 Task: Configure the embedded service deployments for the embedded service.
Action: Mouse moved to (1147, 87)
Screenshot: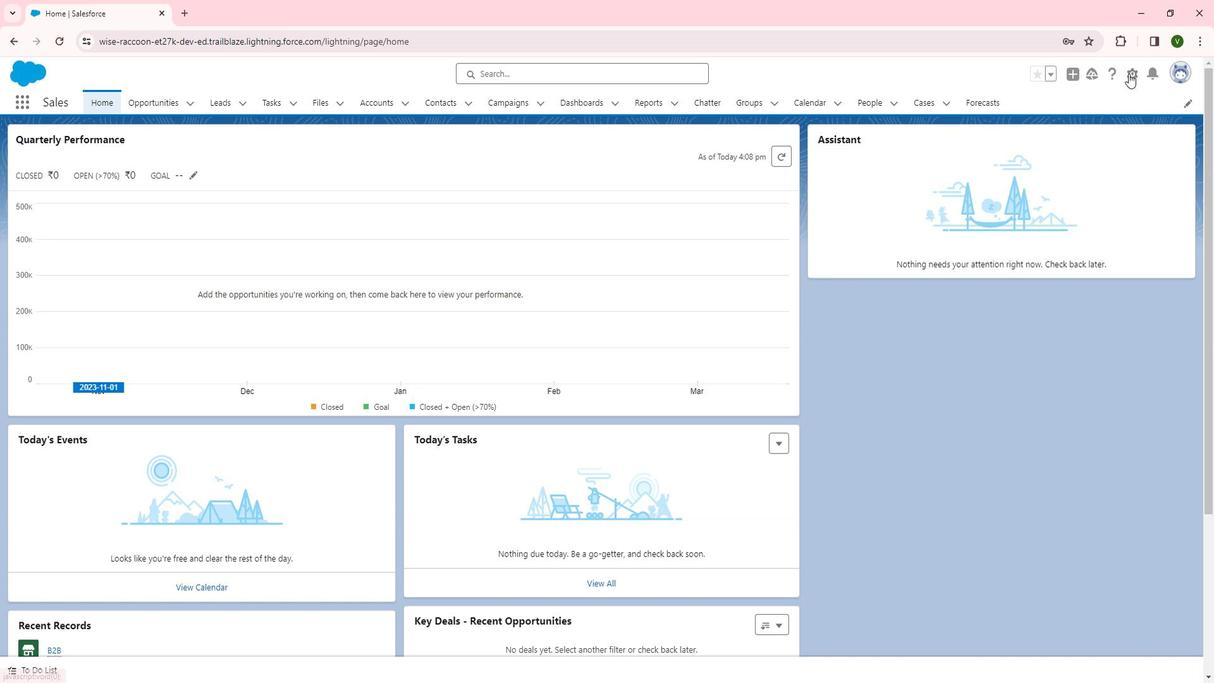 
Action: Mouse pressed left at (1147, 87)
Screenshot: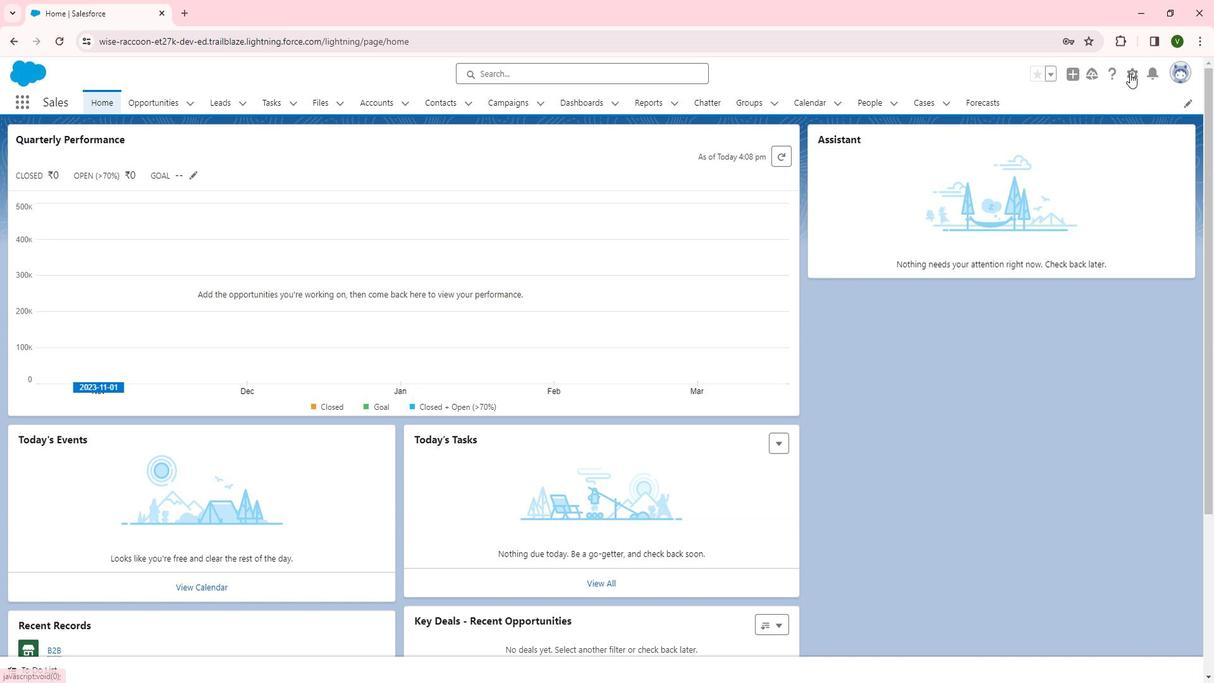 
Action: Mouse moved to (1076, 134)
Screenshot: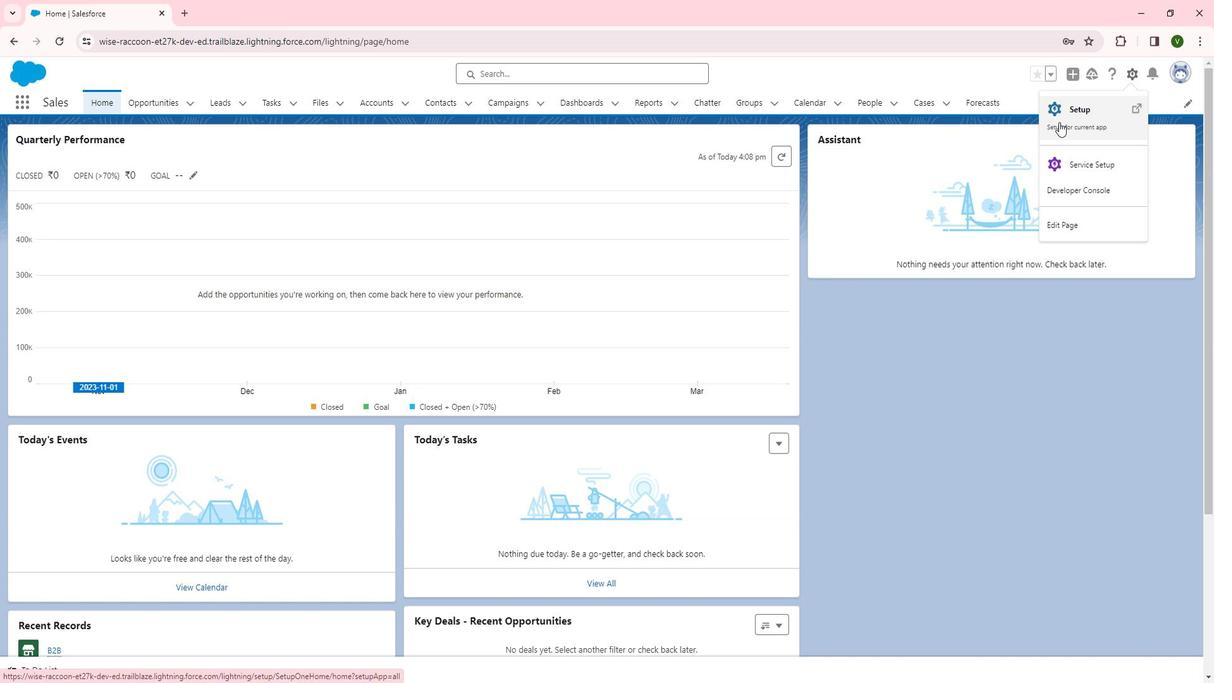 
Action: Mouse pressed left at (1076, 134)
Screenshot: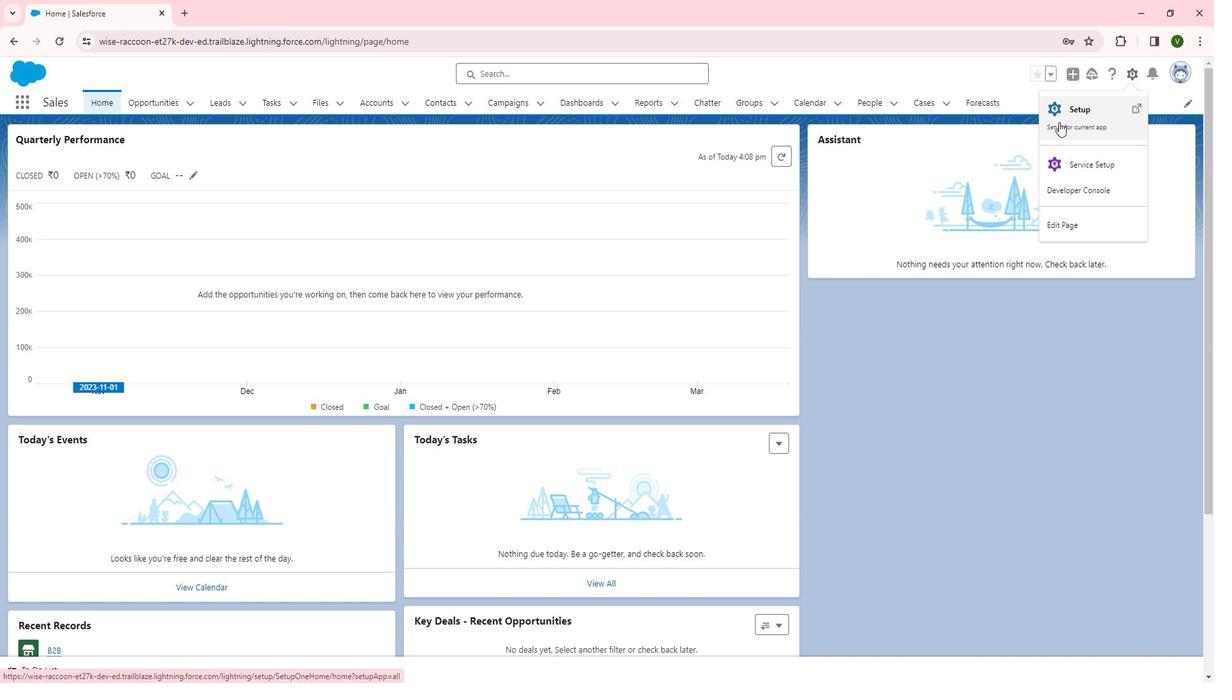 
Action: Mouse moved to (120, 430)
Screenshot: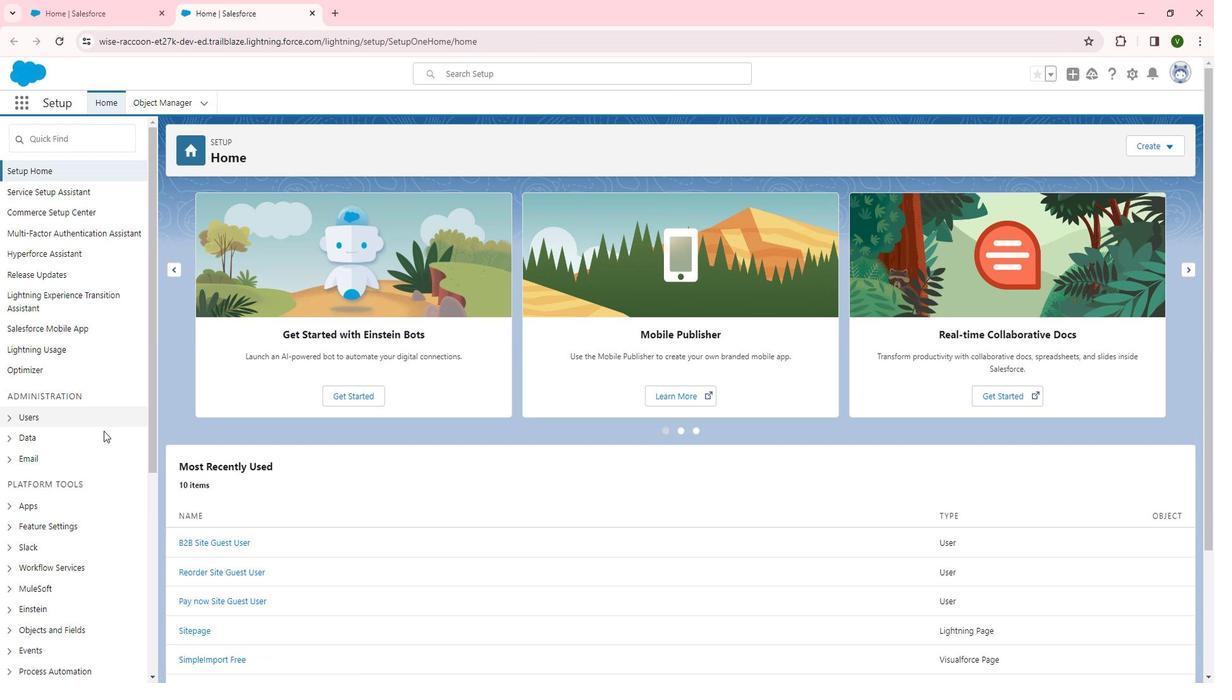 
Action: Mouse scrolled (120, 430) with delta (0, 0)
Screenshot: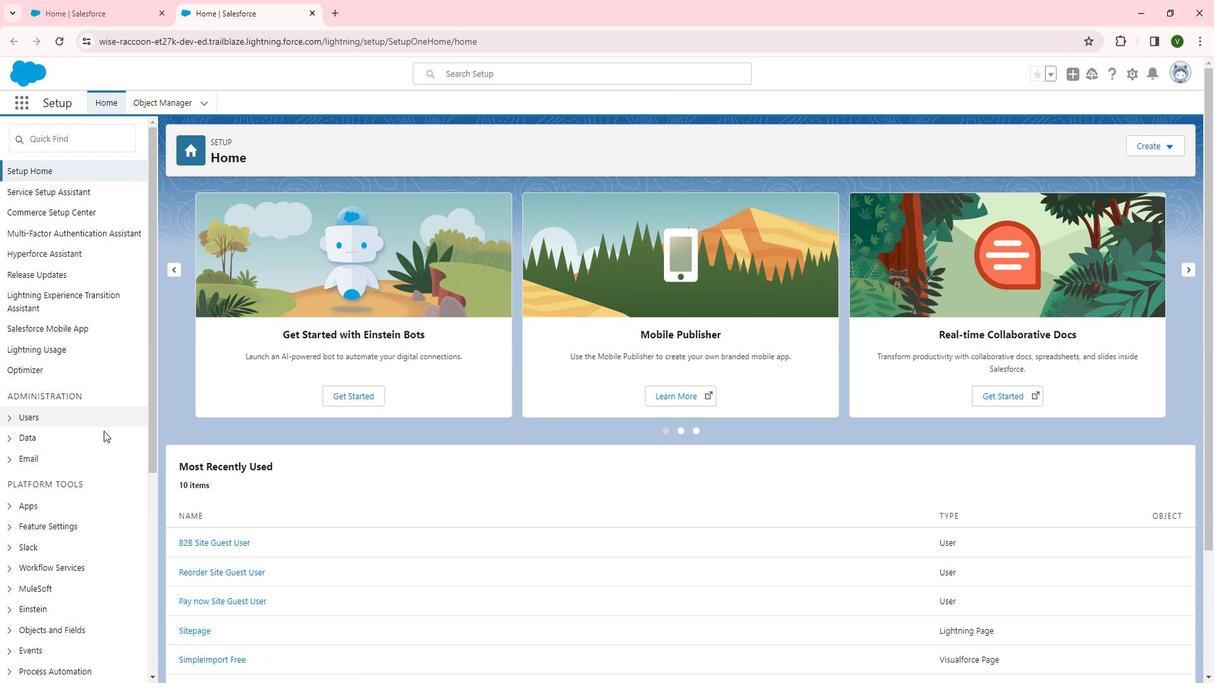 
Action: Mouse moved to (111, 439)
Screenshot: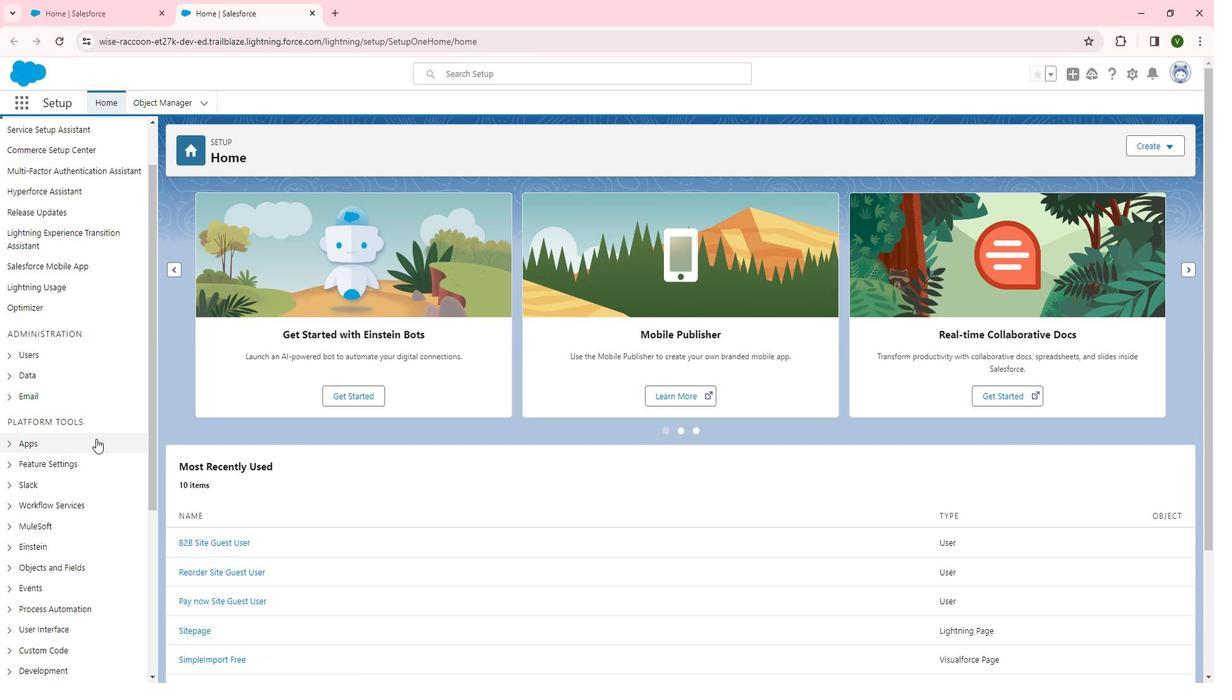 
Action: Mouse scrolled (111, 438) with delta (0, 0)
Screenshot: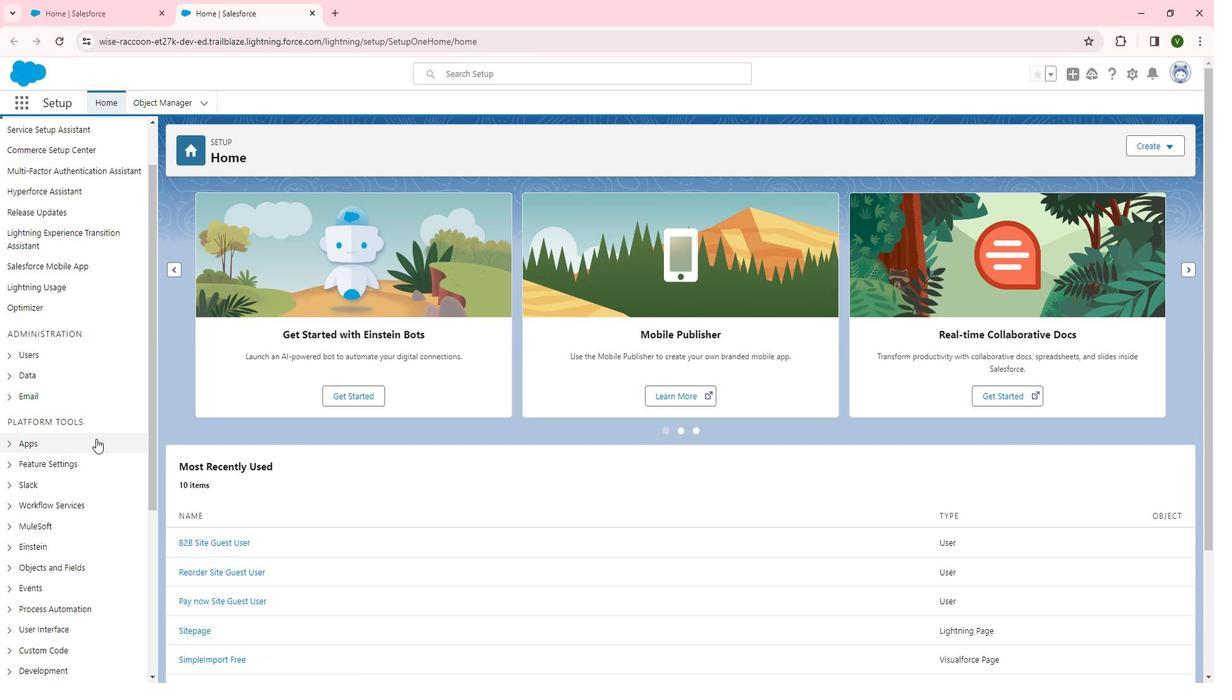 
Action: Mouse moved to (29, 394)
Screenshot: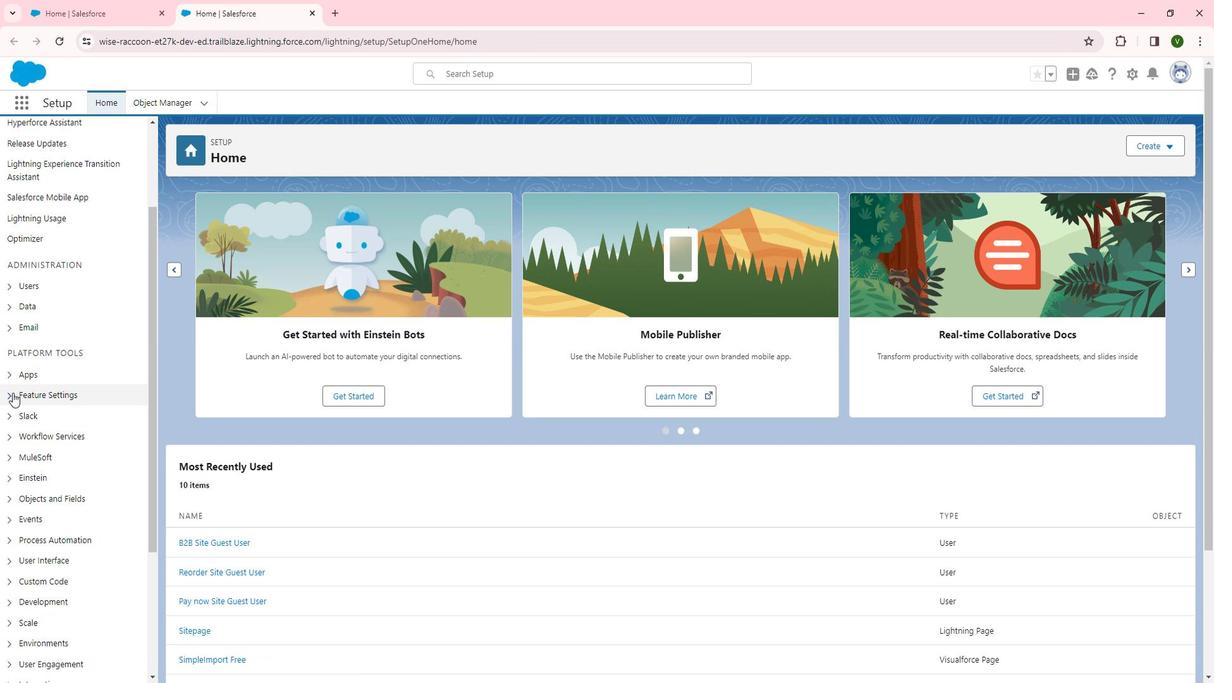 
Action: Mouse pressed left at (29, 394)
Screenshot: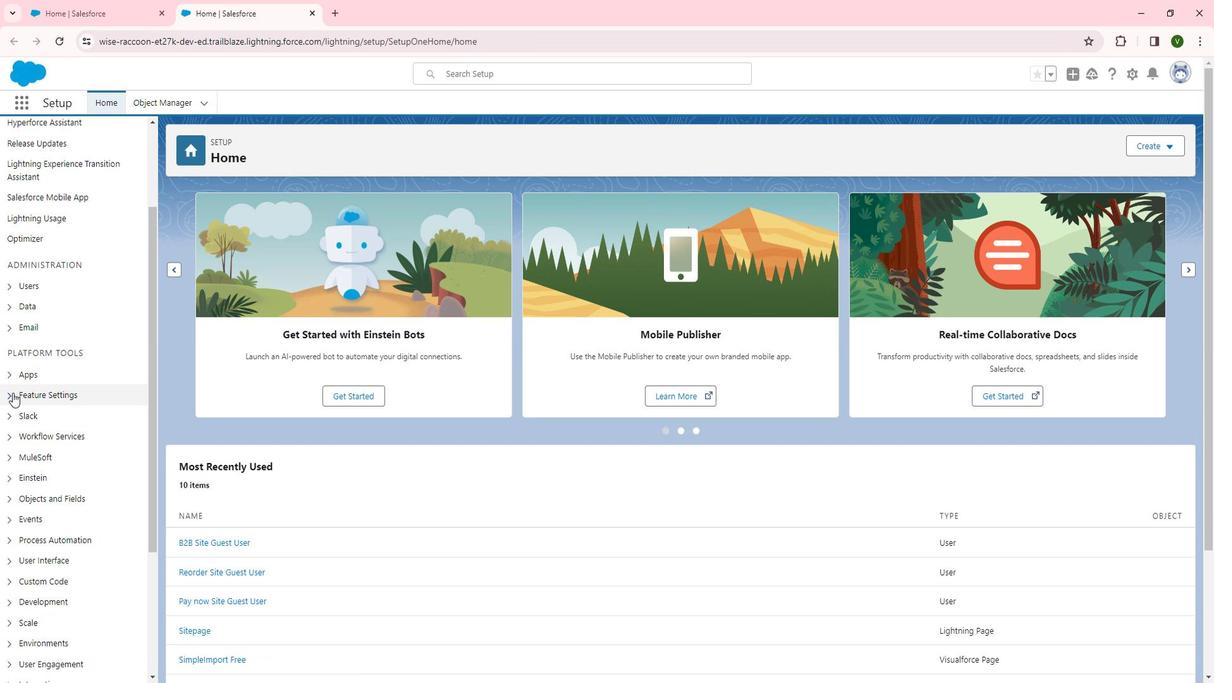 
Action: Mouse moved to (76, 414)
Screenshot: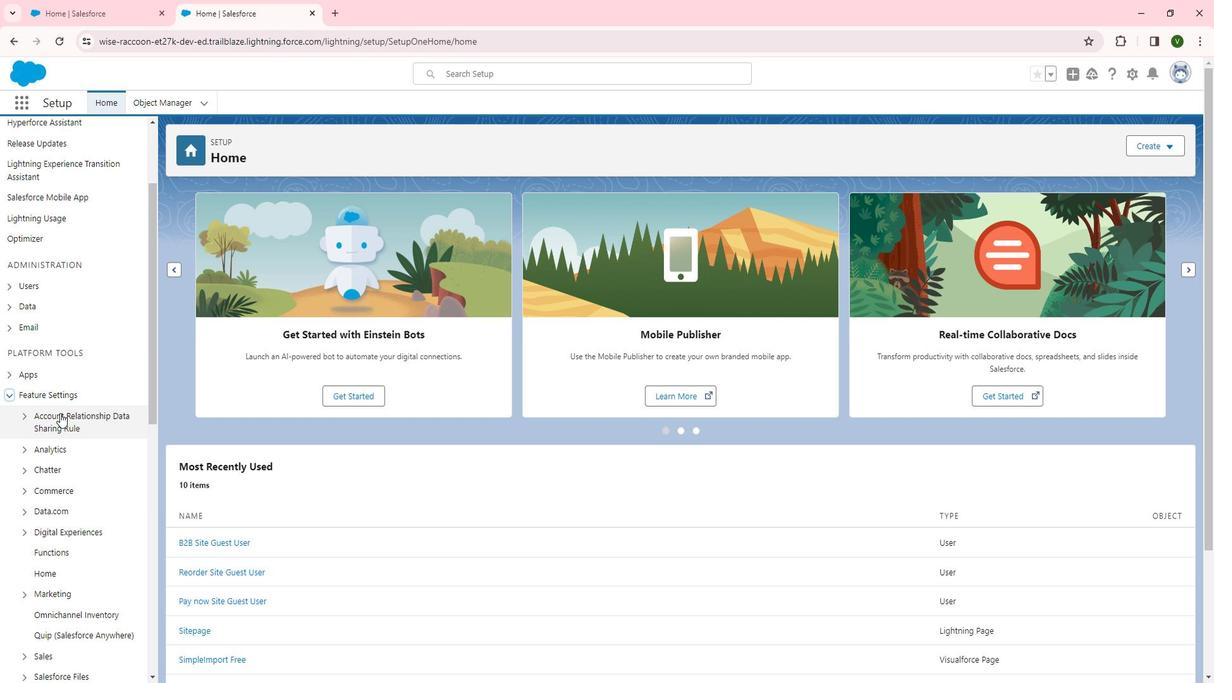 
Action: Mouse scrolled (76, 413) with delta (0, 0)
Screenshot: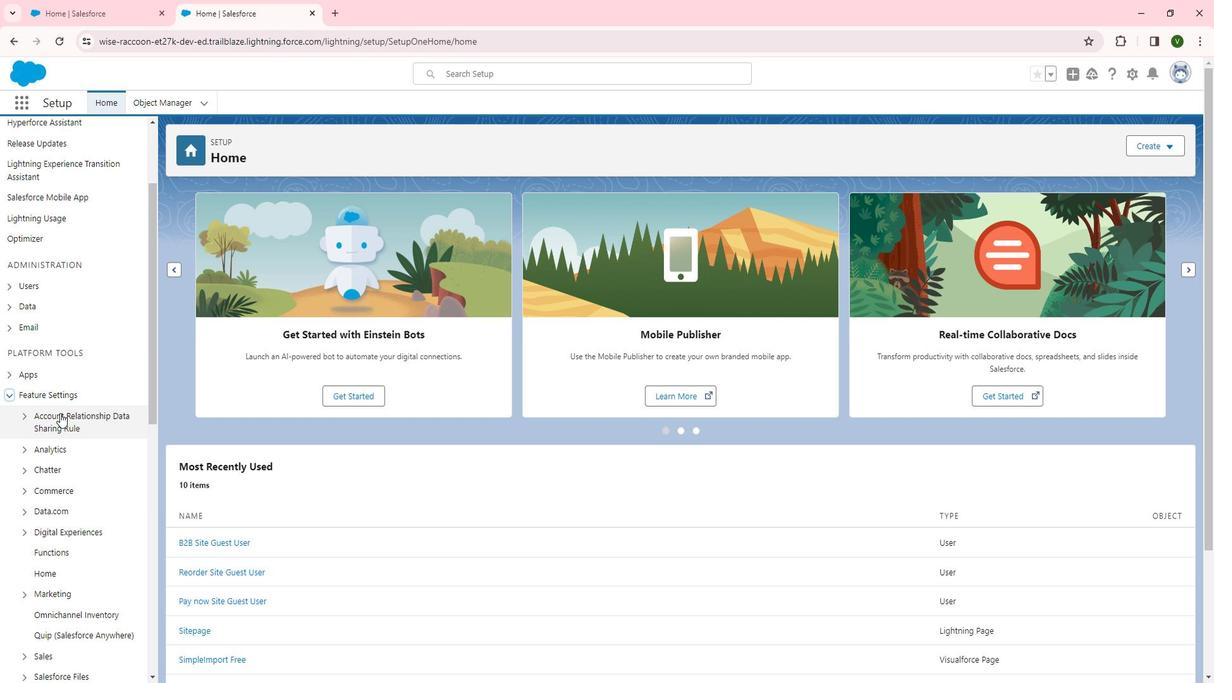 
Action: Mouse moved to (76, 415)
Screenshot: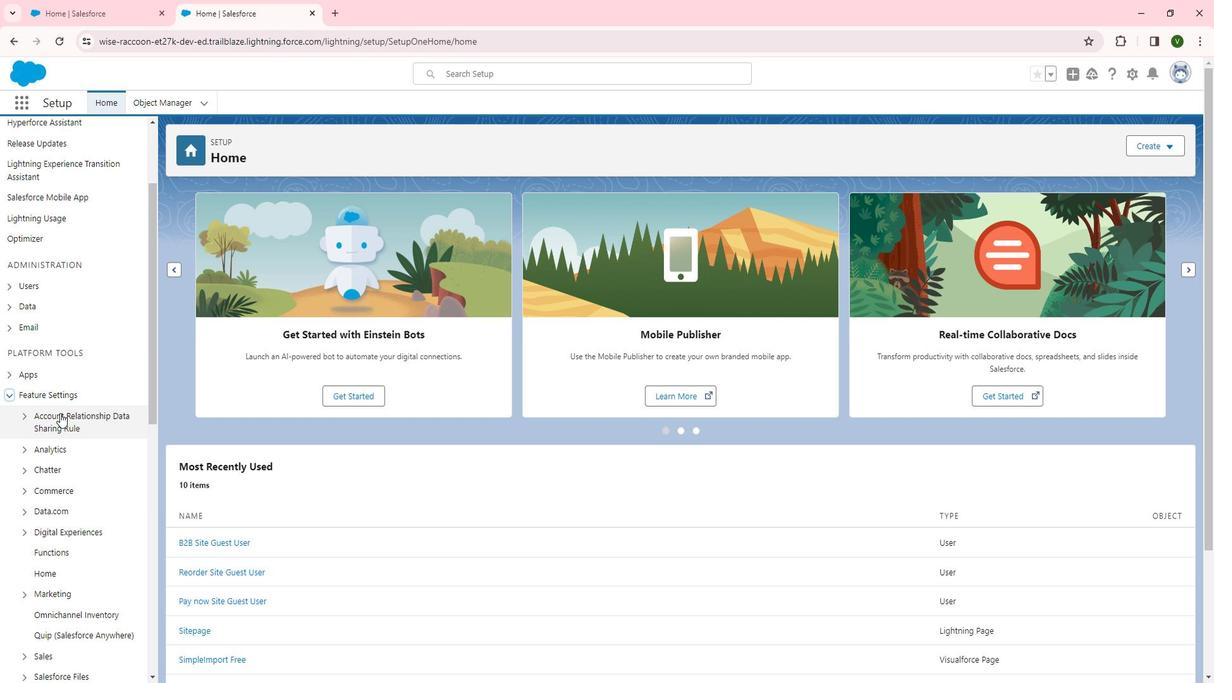 
Action: Mouse scrolled (76, 414) with delta (0, 0)
Screenshot: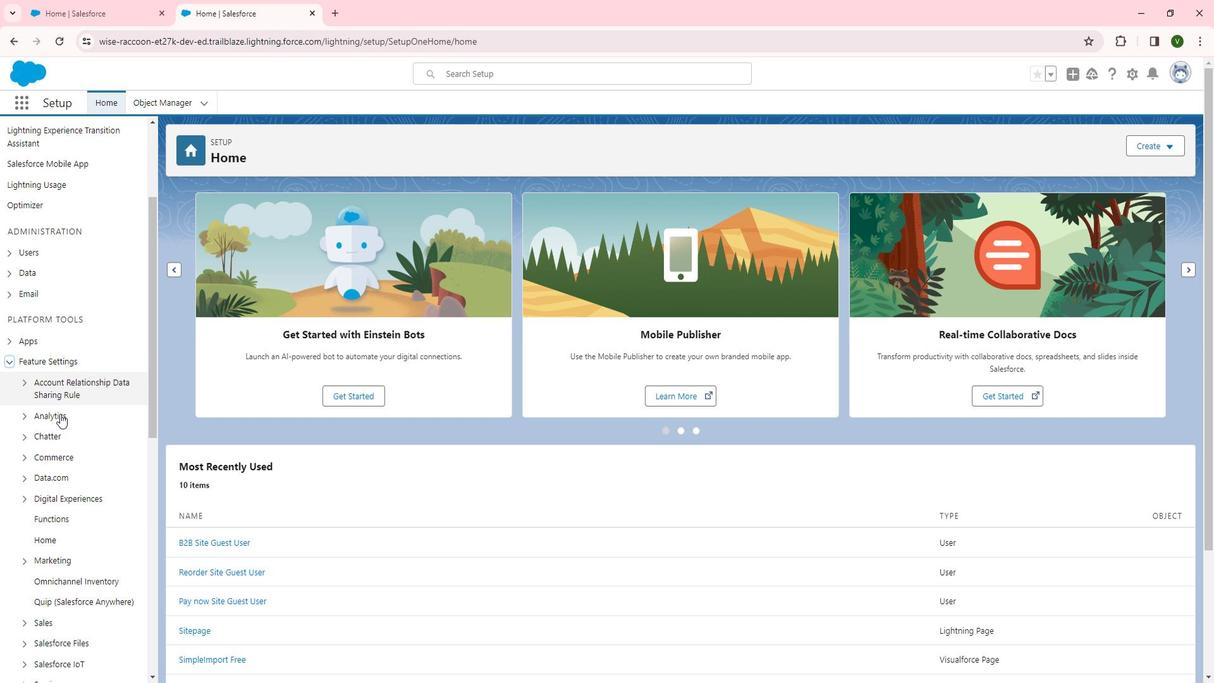 
Action: Mouse moved to (77, 415)
Screenshot: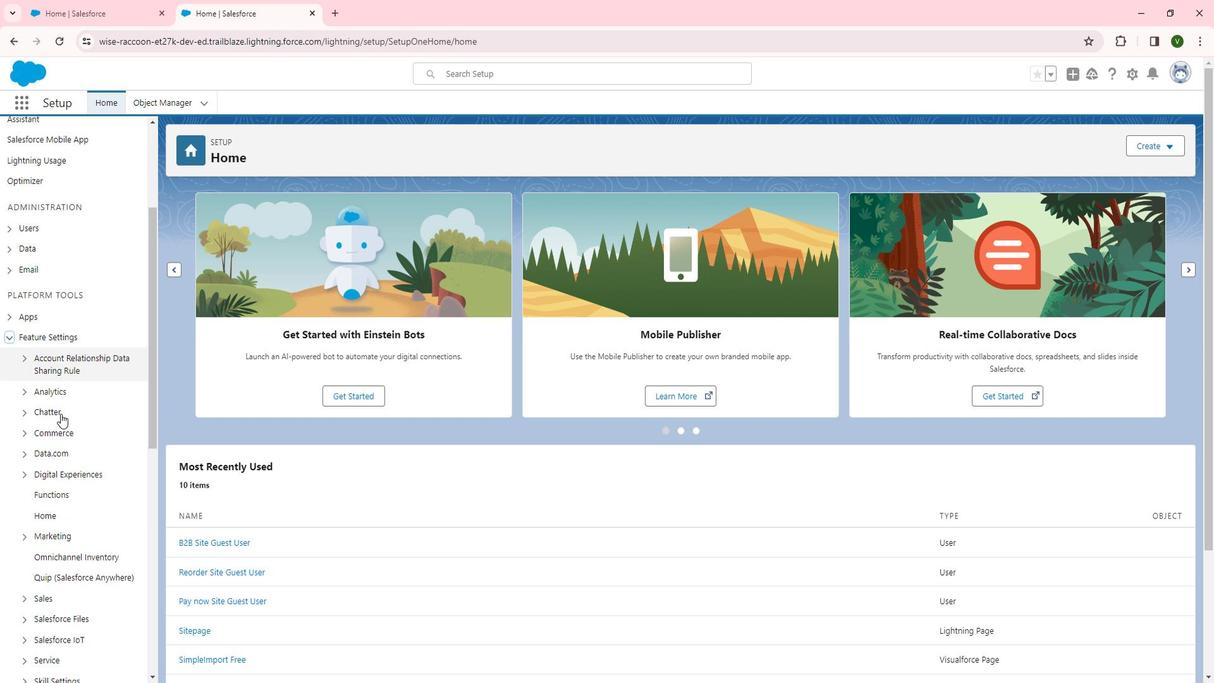 
Action: Mouse scrolled (77, 414) with delta (0, 0)
Screenshot: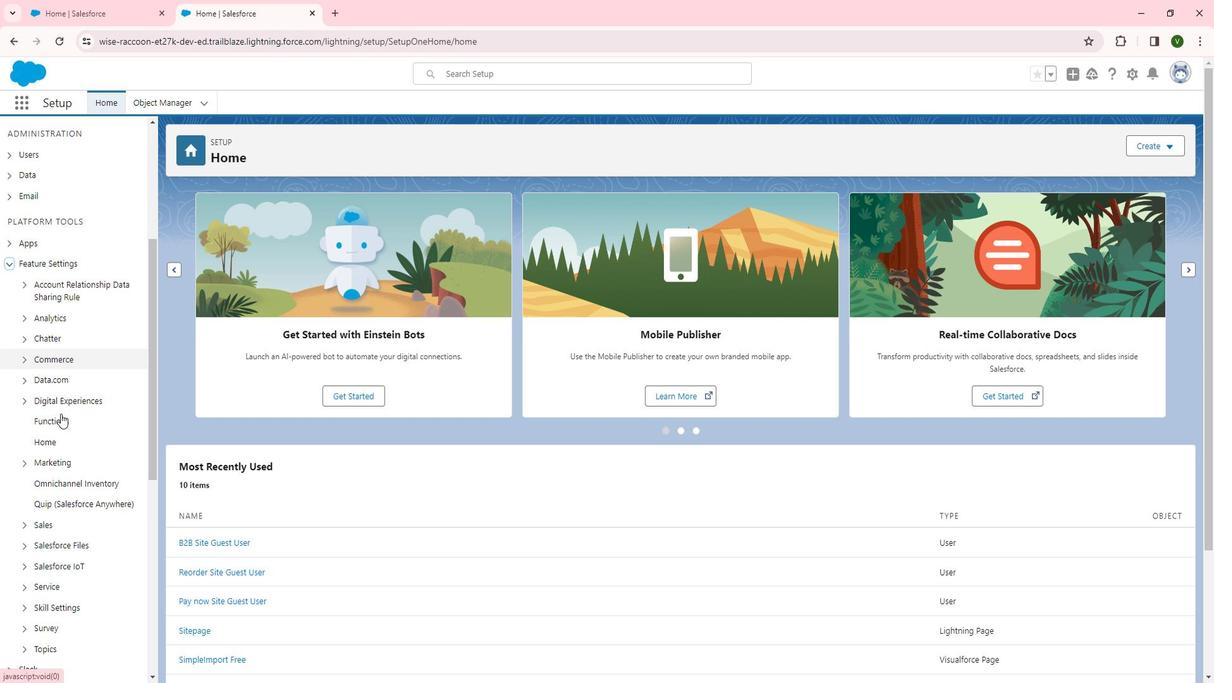 
Action: Mouse scrolled (77, 414) with delta (0, 0)
Screenshot: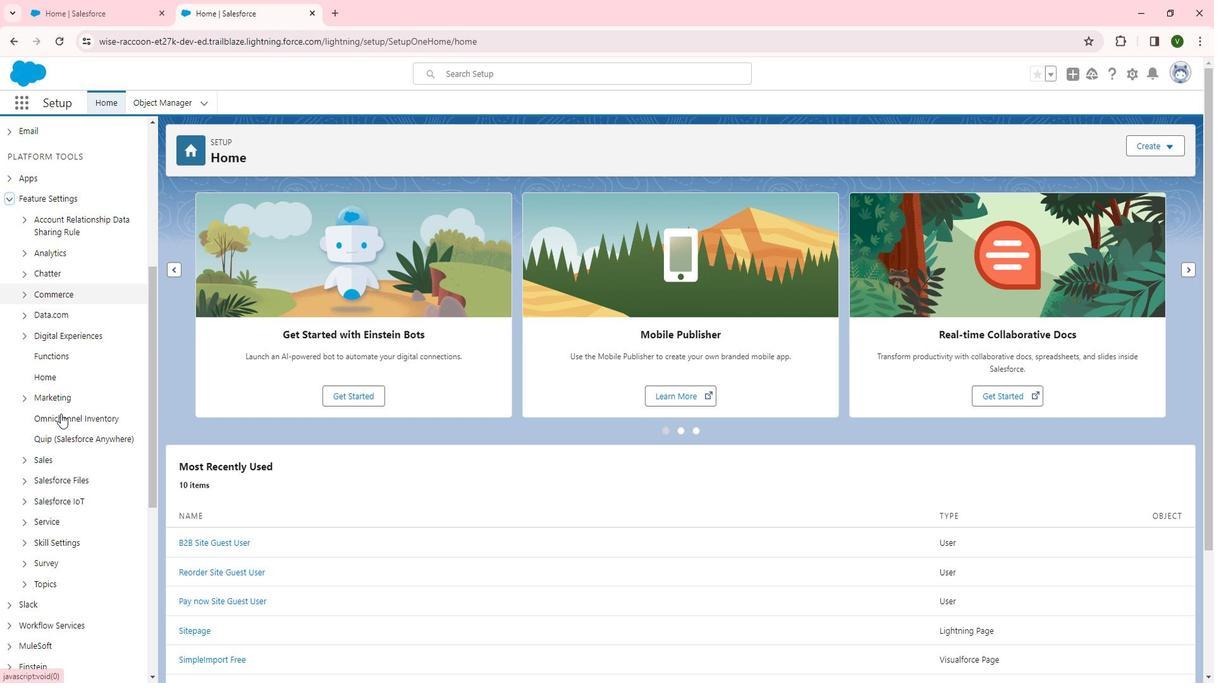 
Action: Mouse moved to (38, 458)
Screenshot: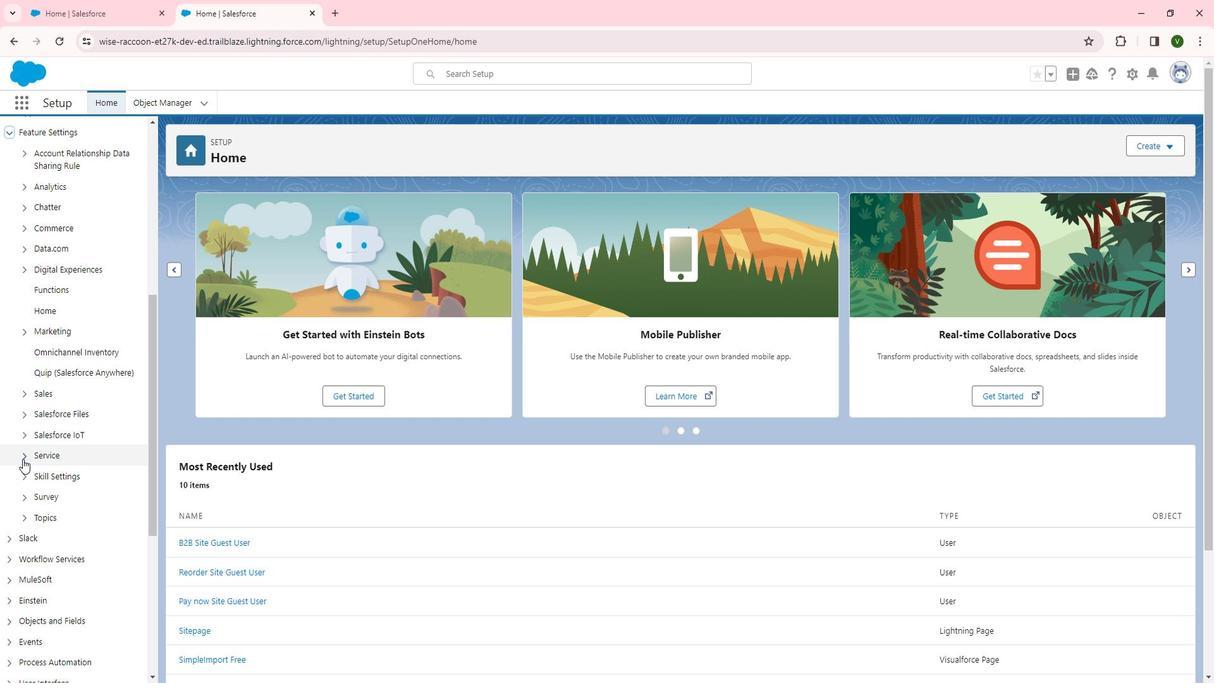 
Action: Mouse pressed left at (38, 458)
Screenshot: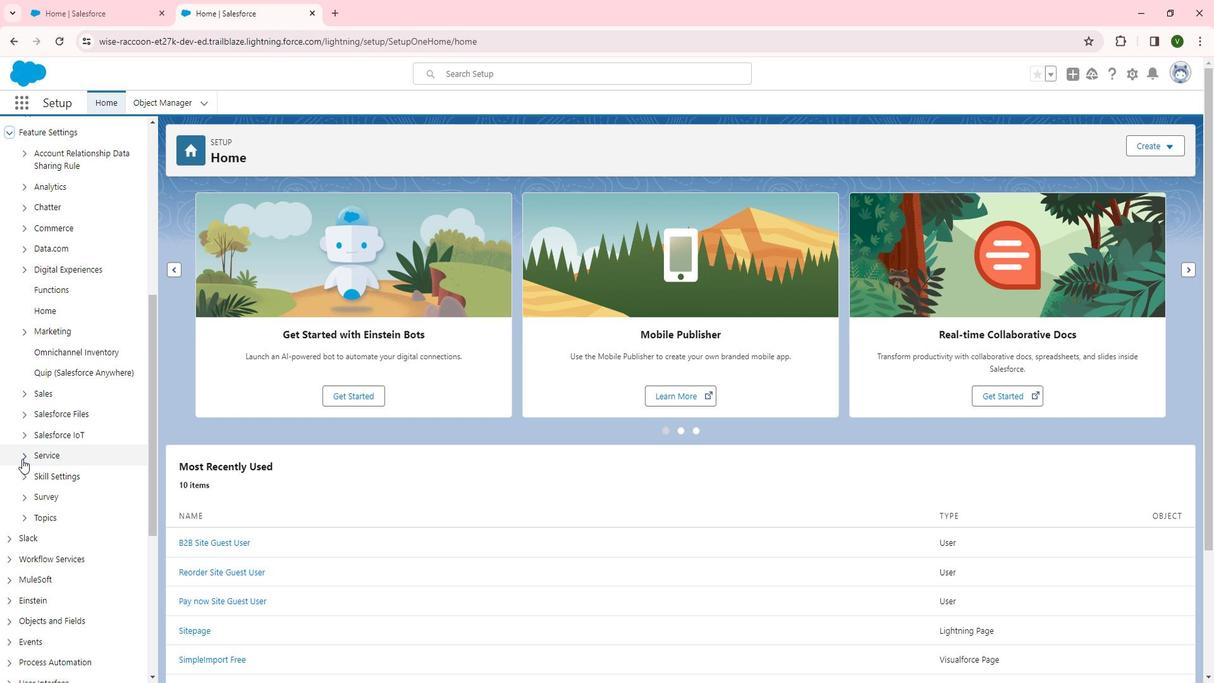 
Action: Mouse moved to (69, 454)
Screenshot: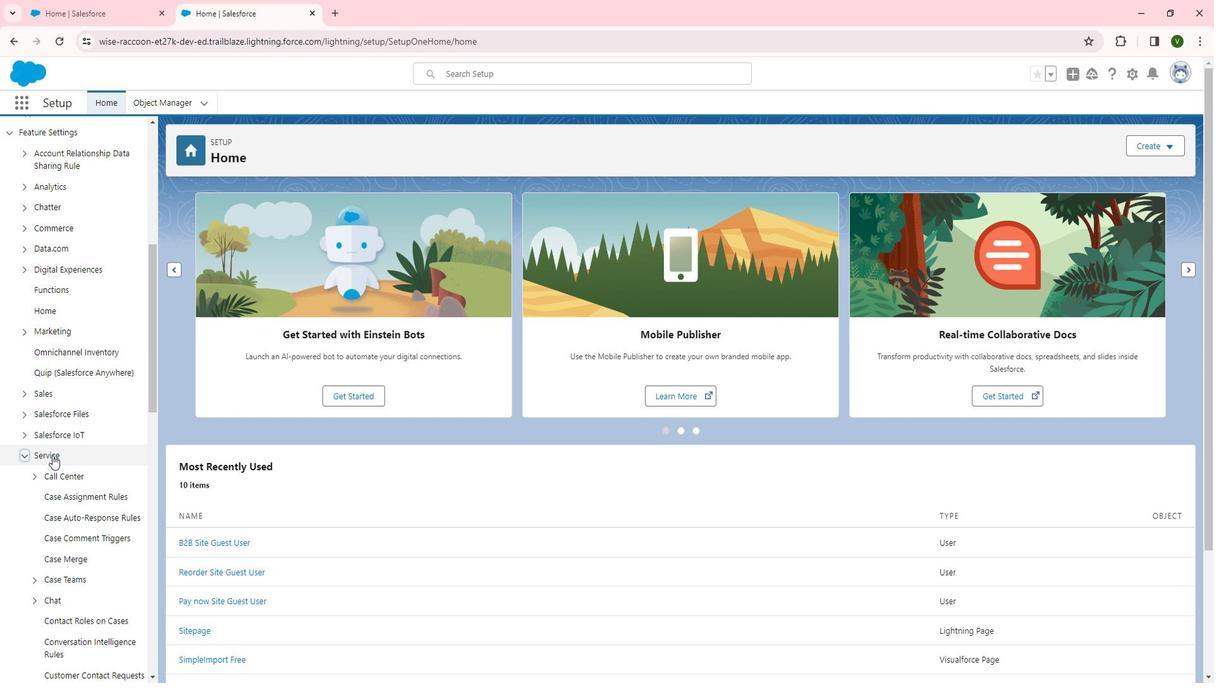 
Action: Mouse scrolled (69, 454) with delta (0, 0)
Screenshot: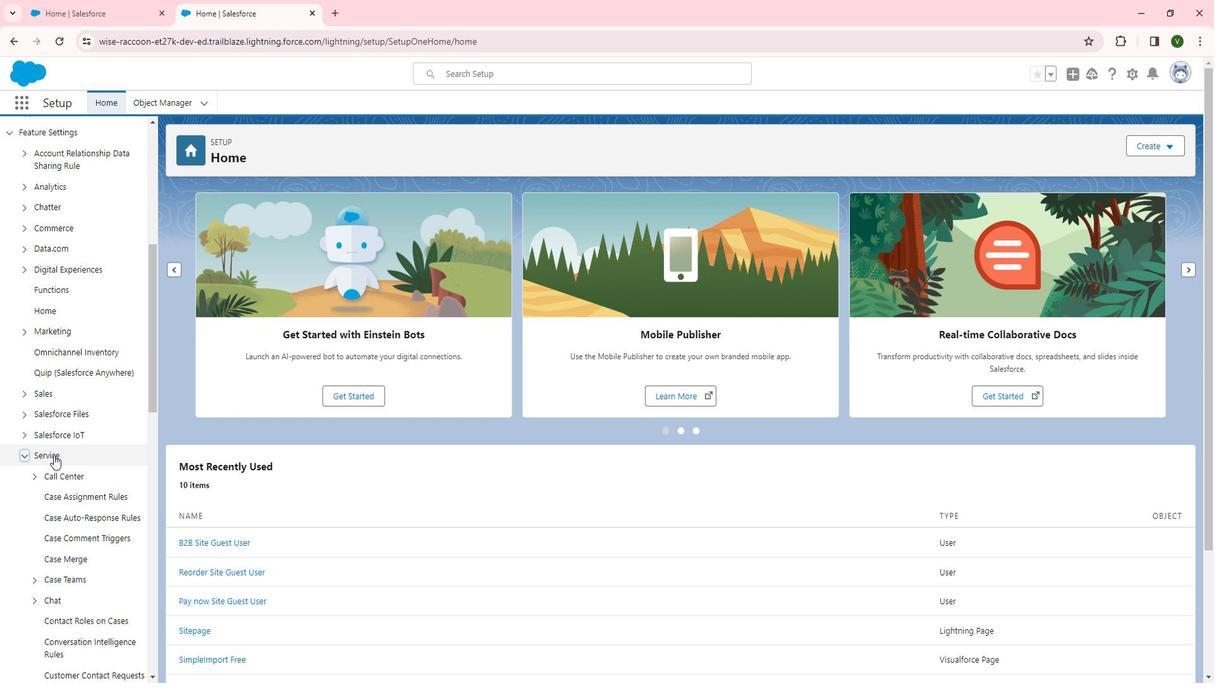 
Action: Mouse moved to (70, 454)
Screenshot: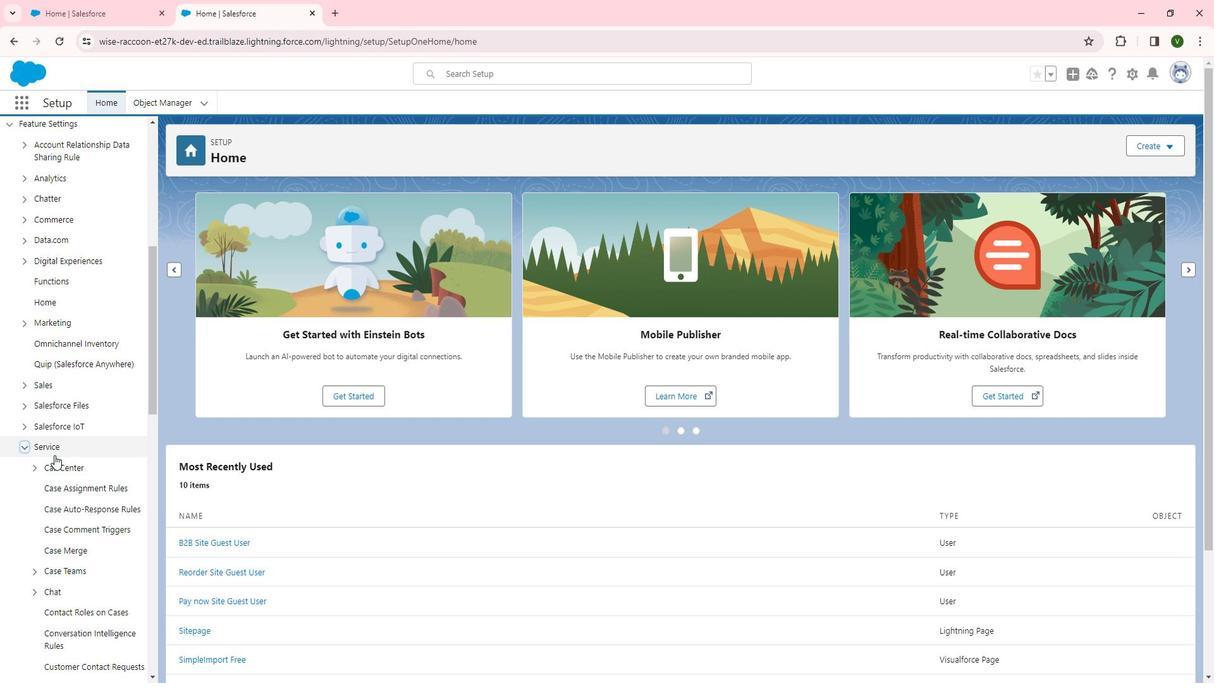 
Action: Mouse scrolled (70, 454) with delta (0, 0)
Screenshot: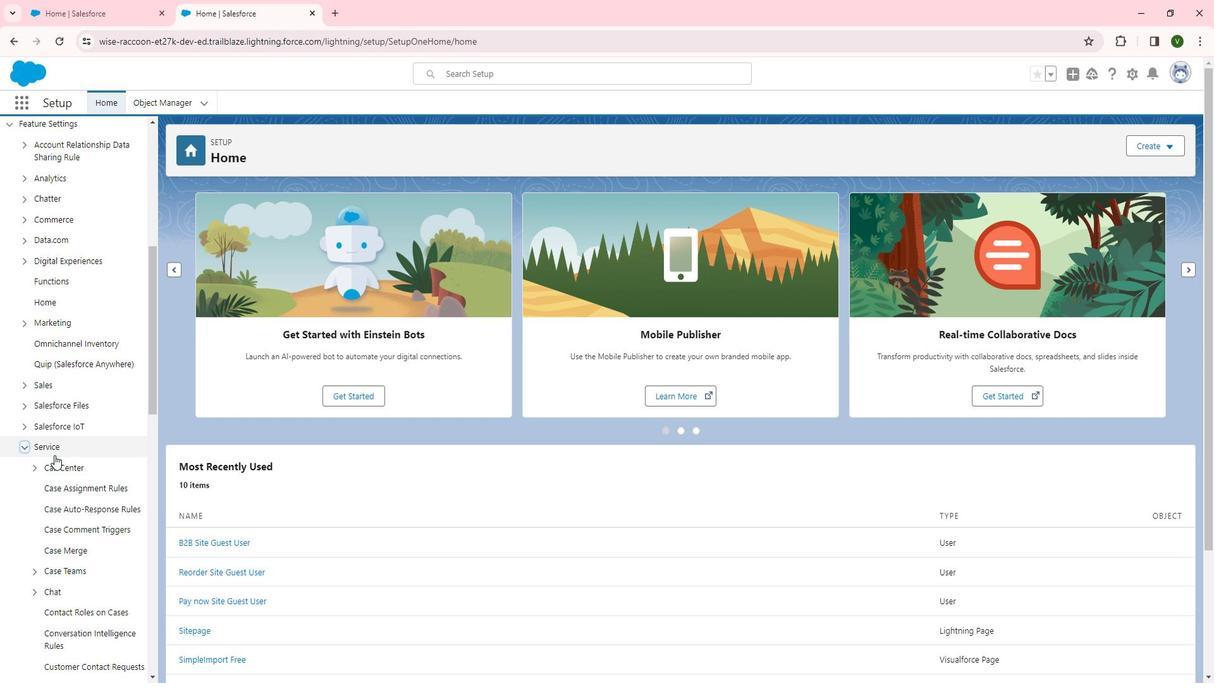 
Action: Mouse scrolled (70, 454) with delta (0, 0)
Screenshot: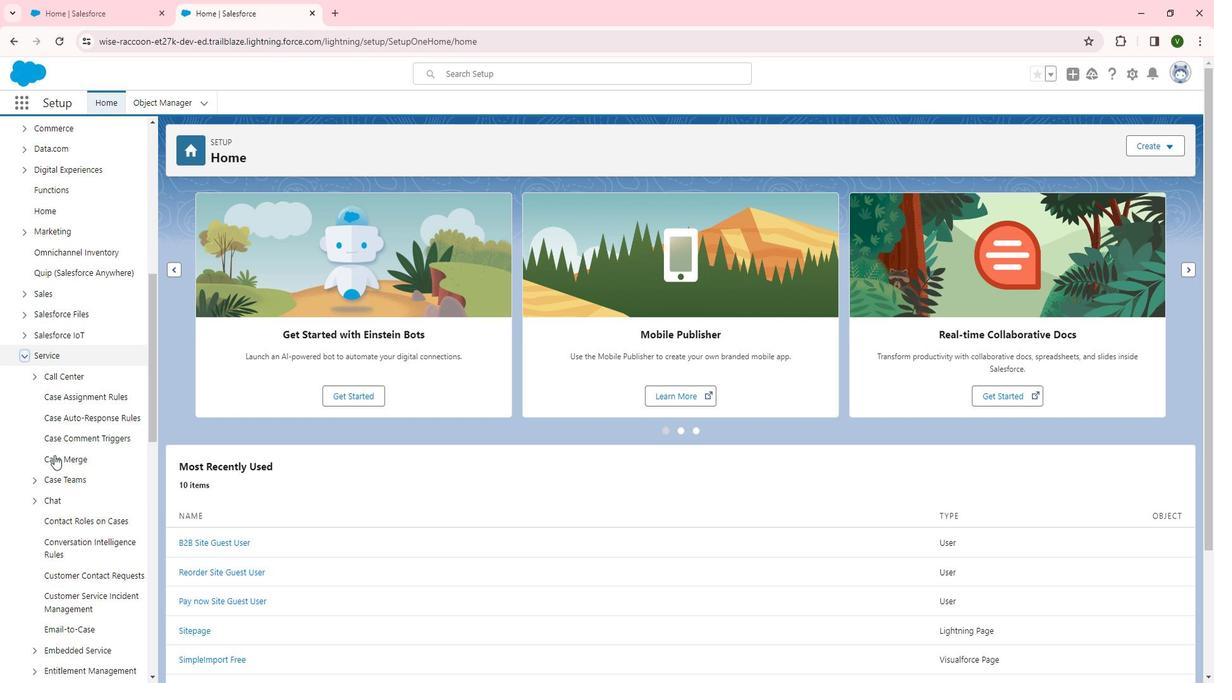 
Action: Mouse scrolled (70, 454) with delta (0, 0)
Screenshot: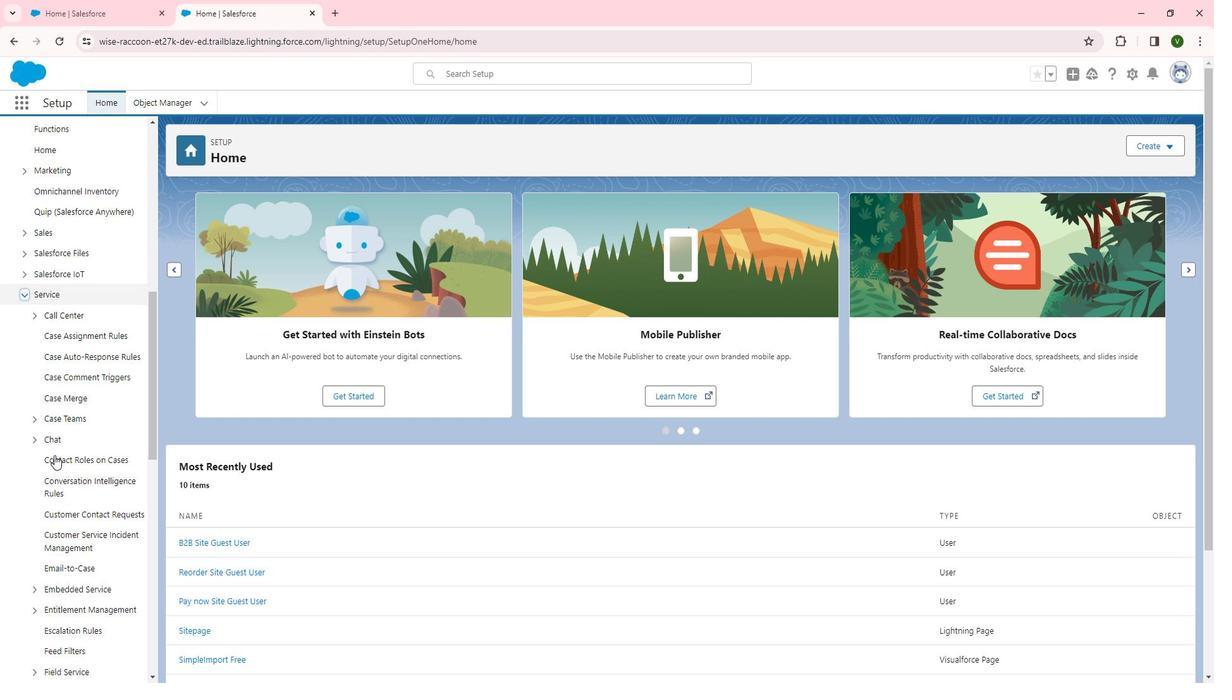 
Action: Mouse moved to (51, 484)
Screenshot: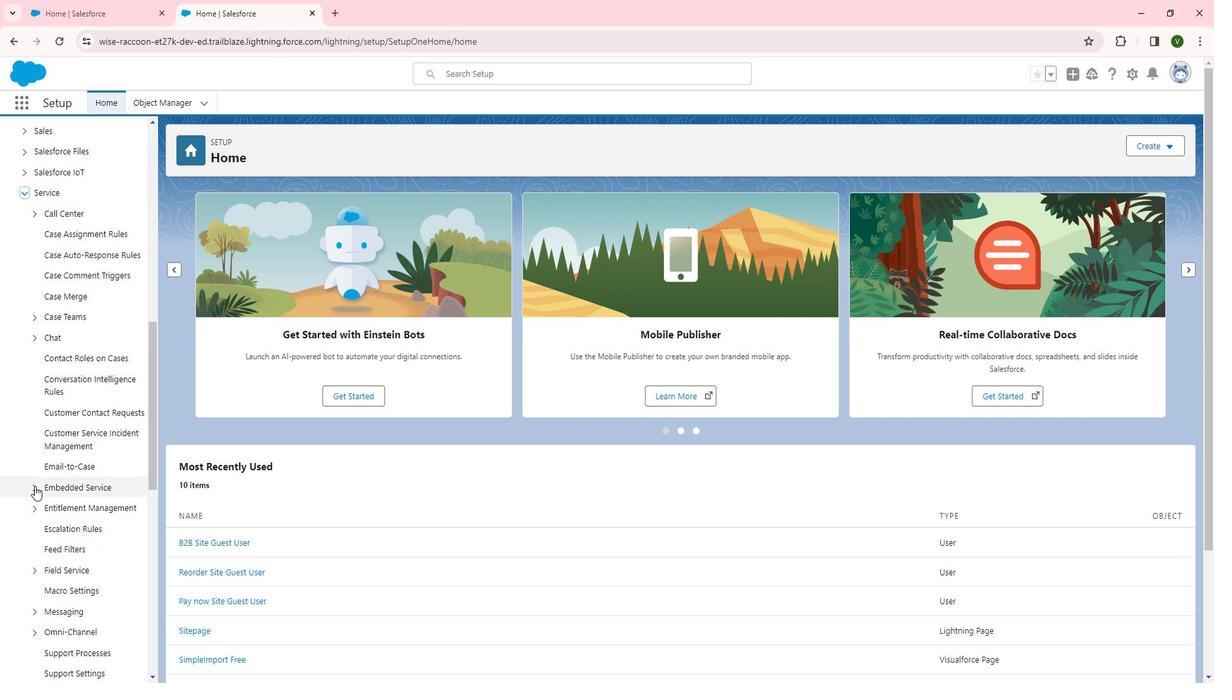 
Action: Mouse pressed left at (51, 484)
Screenshot: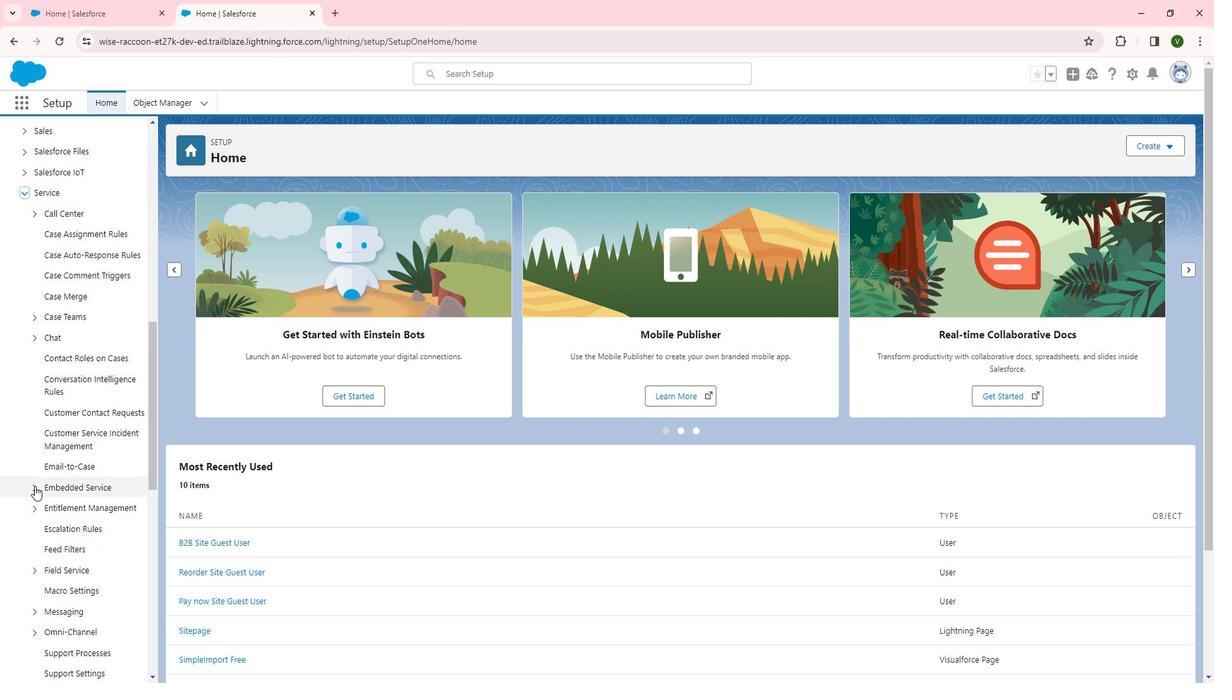 
Action: Mouse moved to (79, 470)
Screenshot: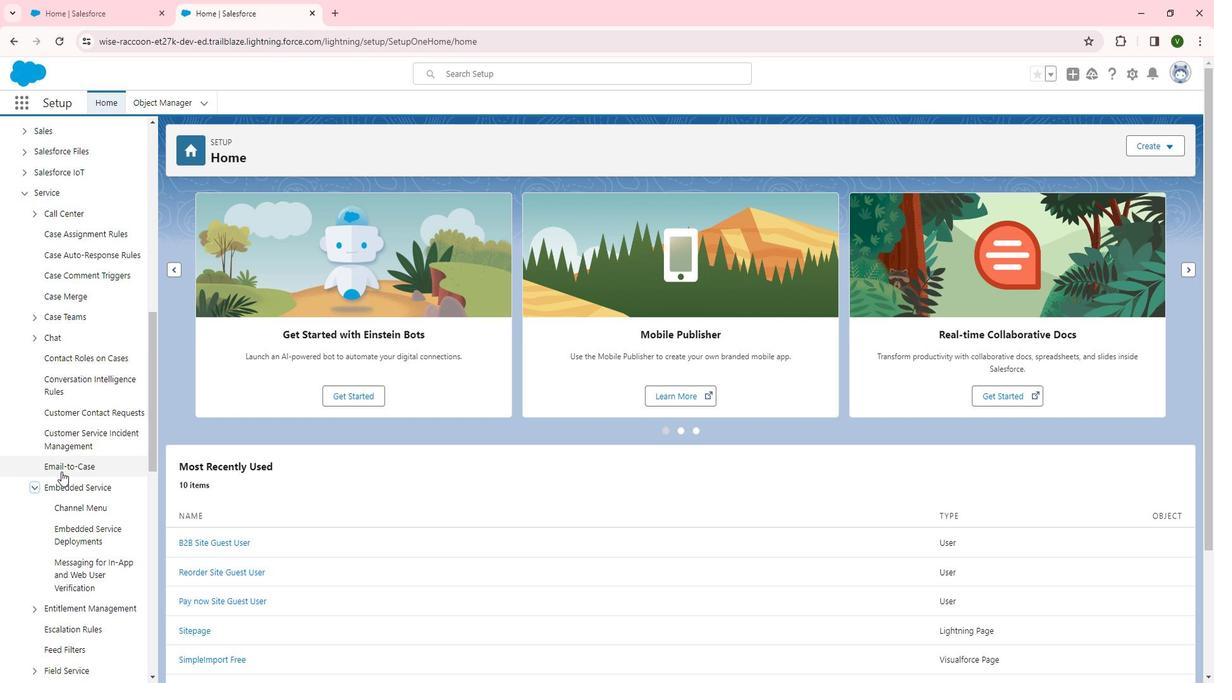 
Action: Mouse scrolled (79, 469) with delta (0, 0)
Screenshot: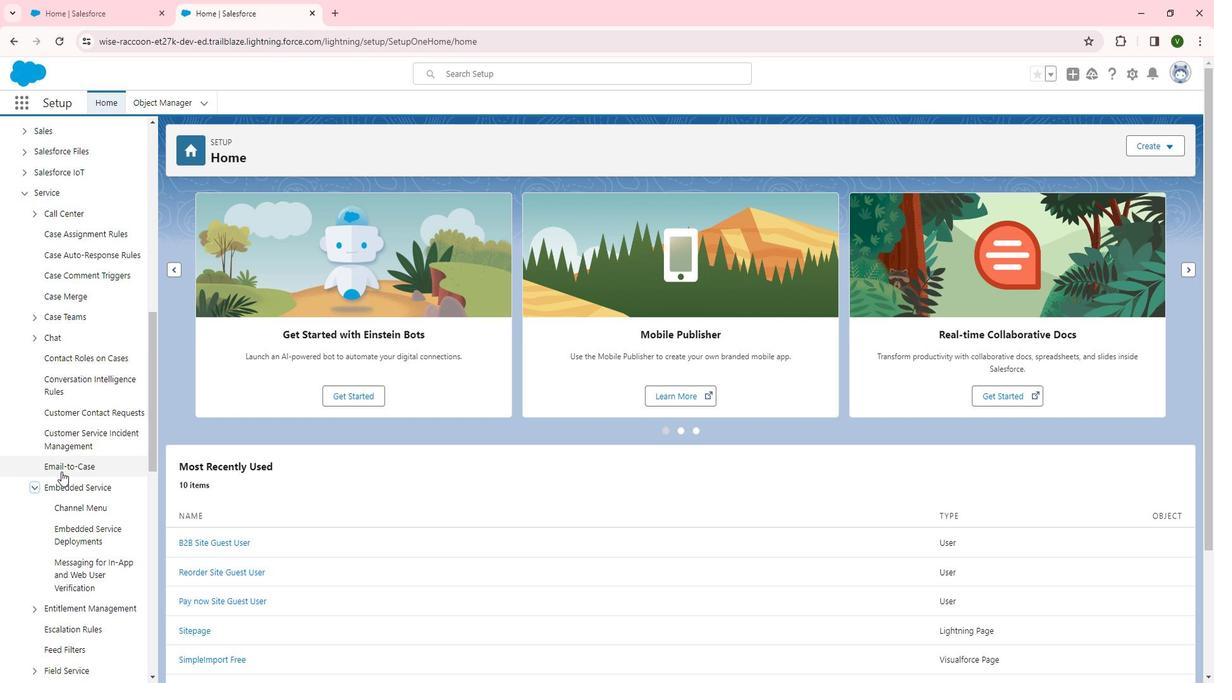 
Action: Mouse moved to (80, 469)
Screenshot: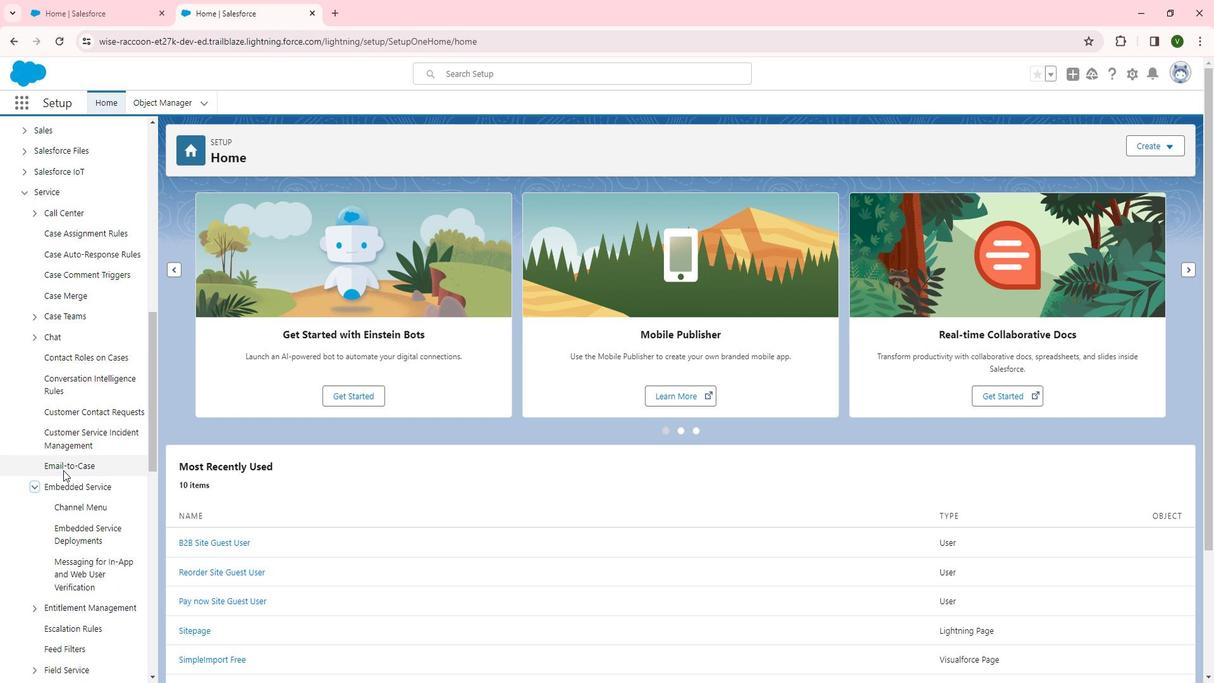
Action: Mouse scrolled (80, 468) with delta (0, 0)
Screenshot: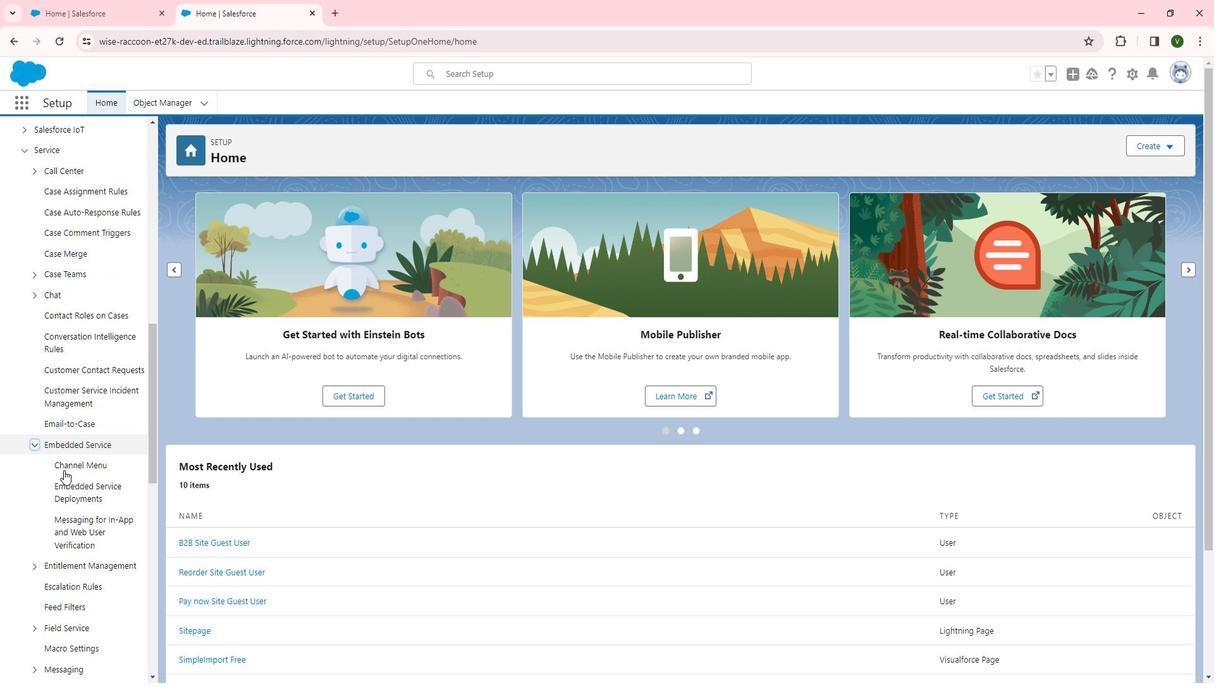 
Action: Mouse moved to (96, 407)
Screenshot: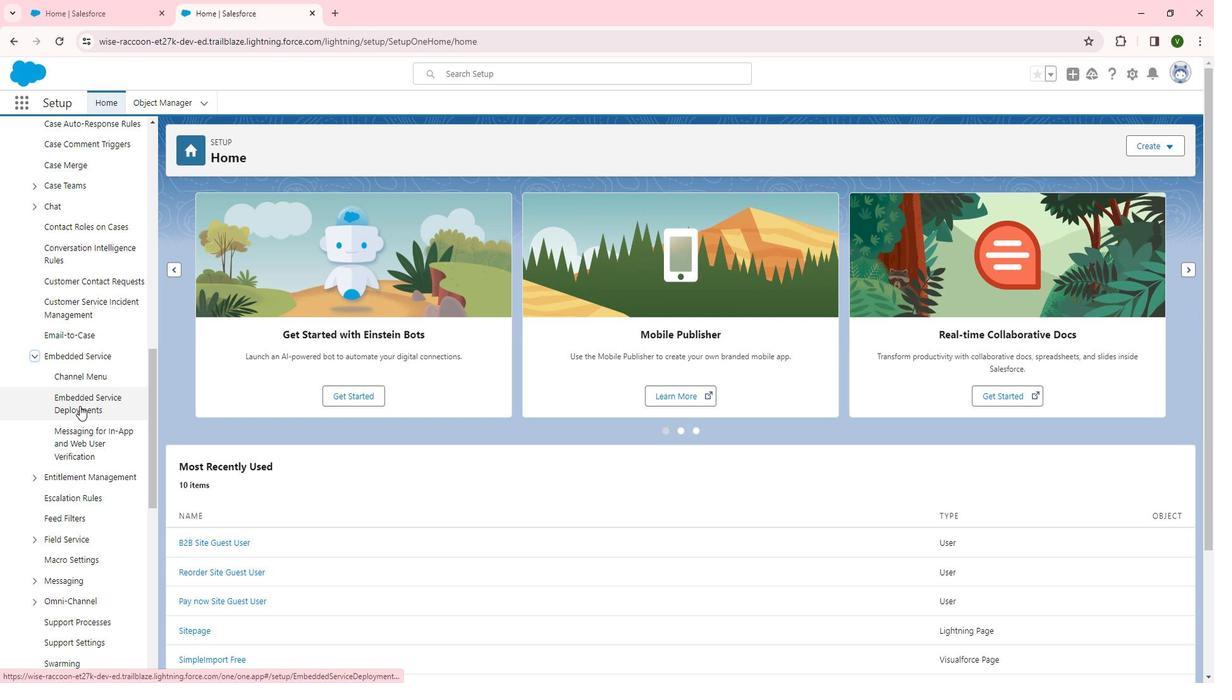 
Action: Mouse pressed left at (96, 407)
Screenshot: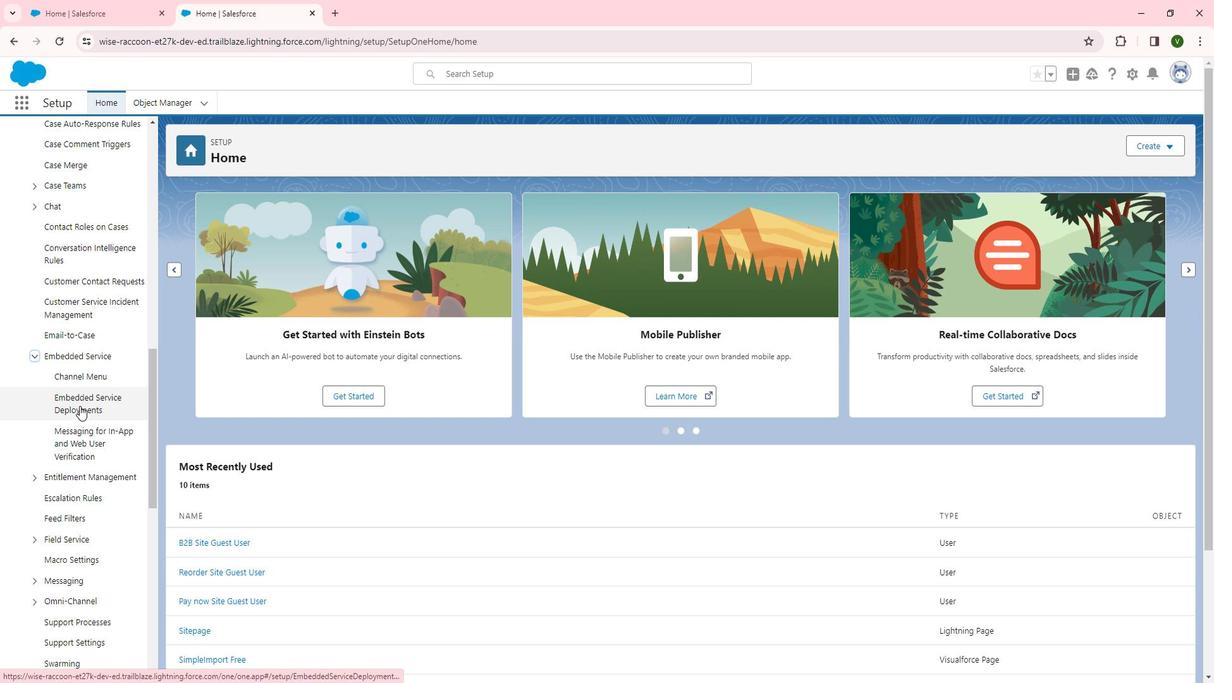 
Action: Mouse moved to (1157, 335)
Screenshot: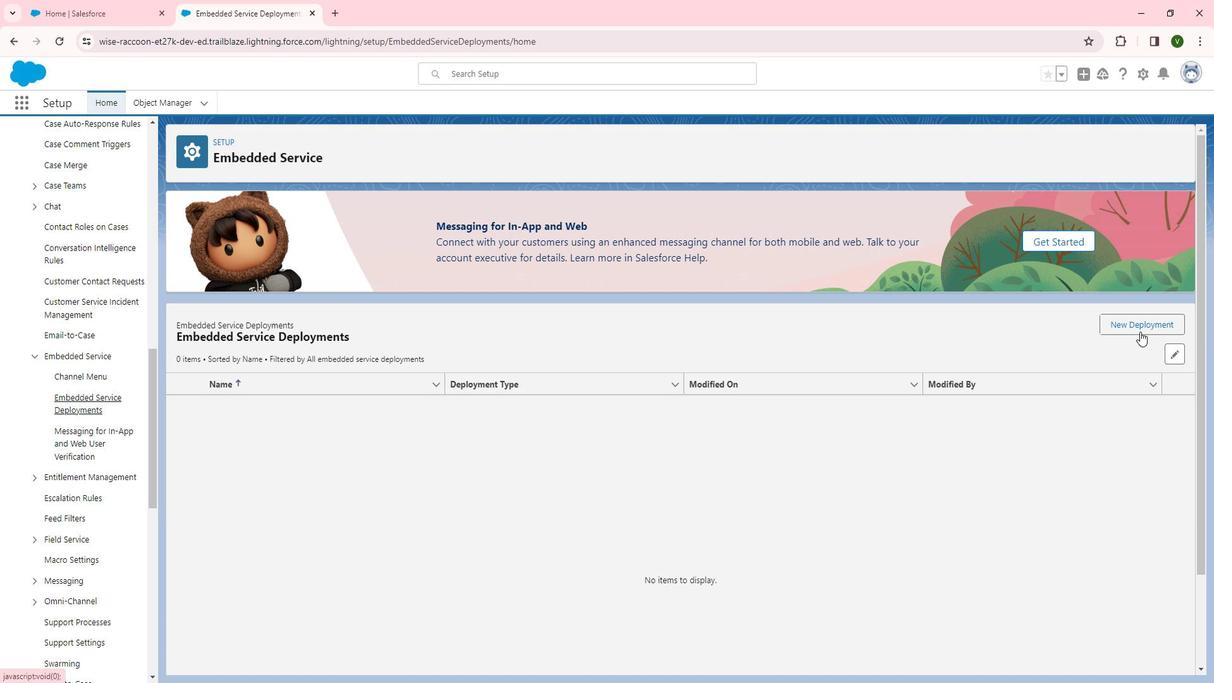 
Action: Mouse pressed left at (1157, 335)
Screenshot: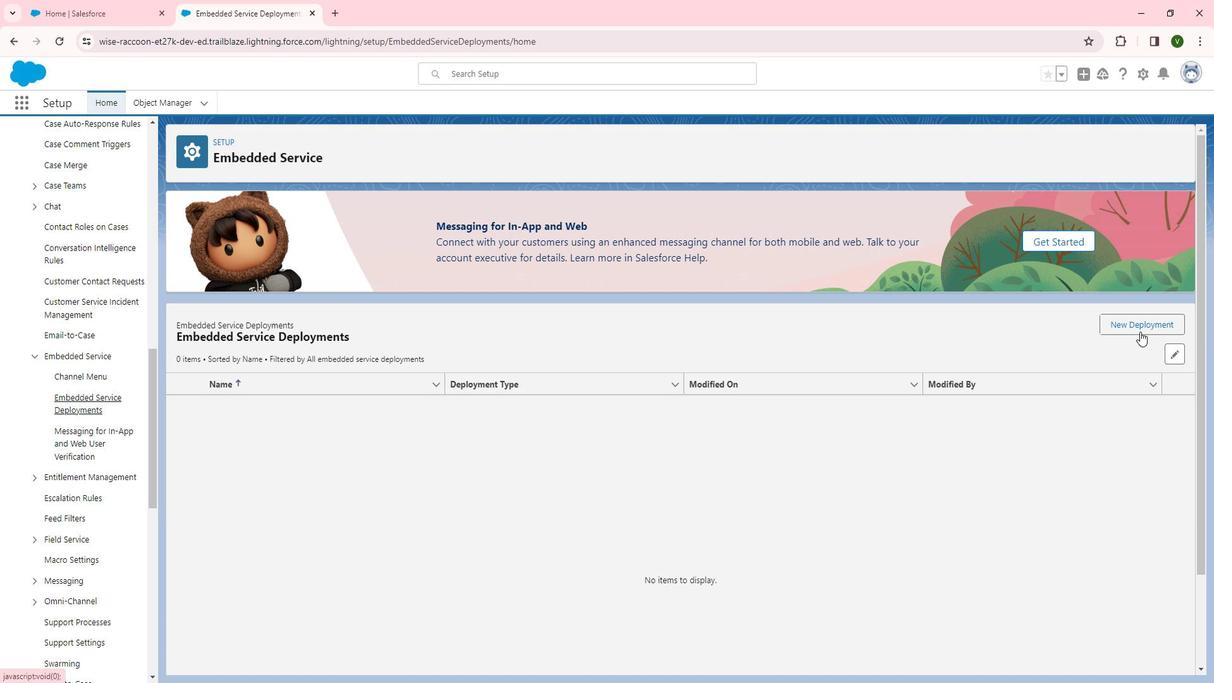 
Action: Mouse moved to (526, 447)
Screenshot: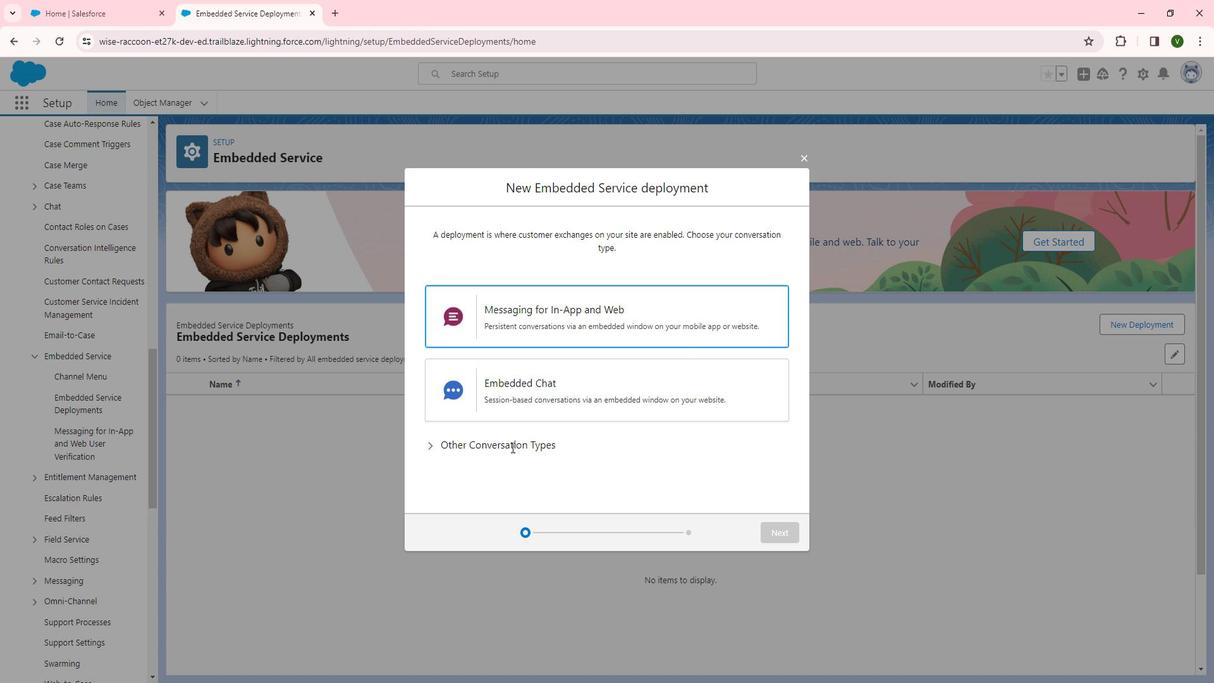 
Action: Mouse pressed left at (526, 447)
Screenshot: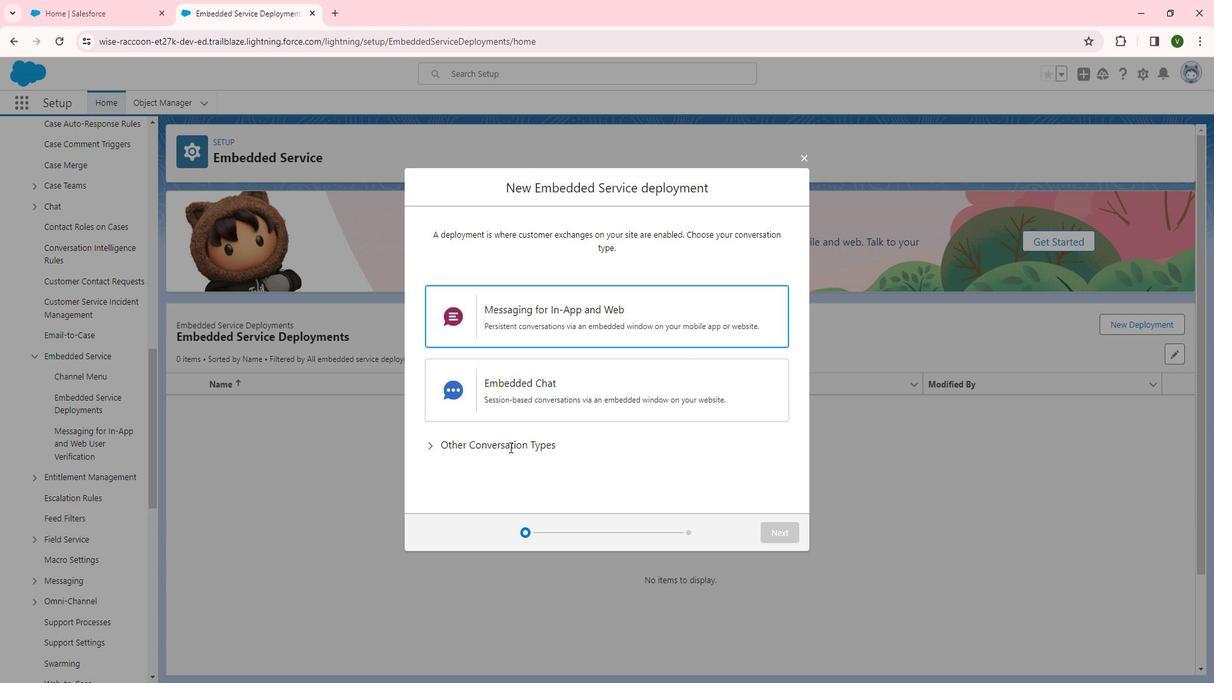 
Action: Mouse moved to (447, 439)
Screenshot: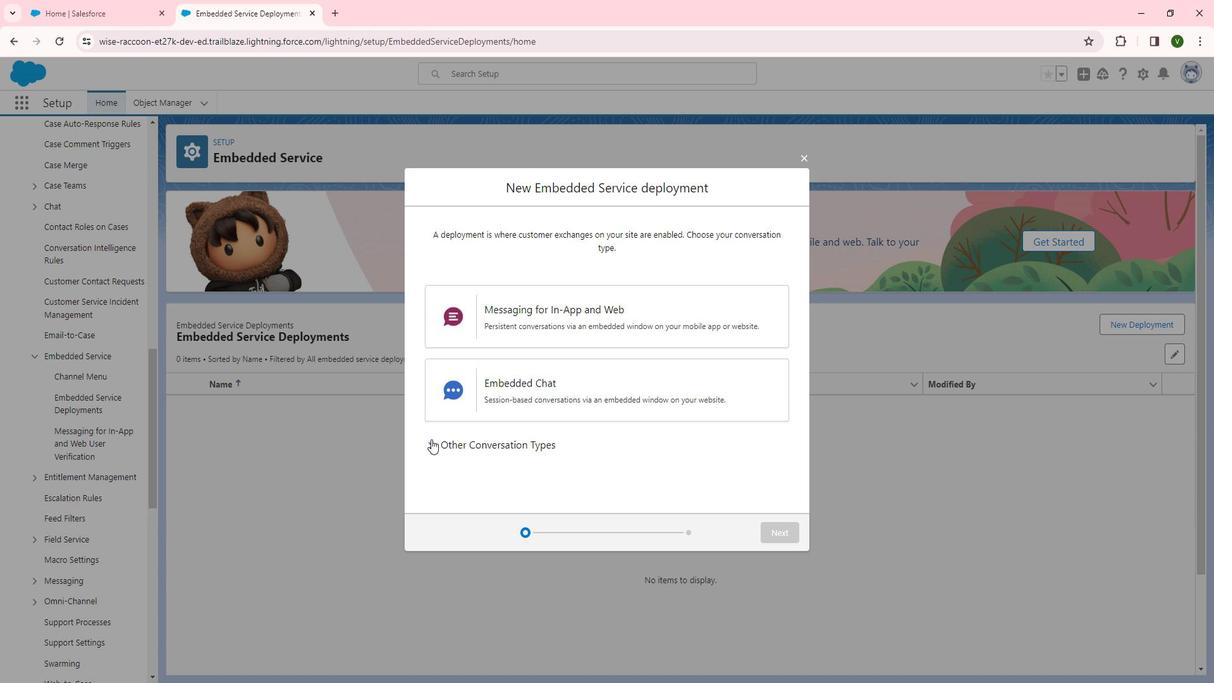 
Action: Mouse pressed left at (447, 439)
Screenshot: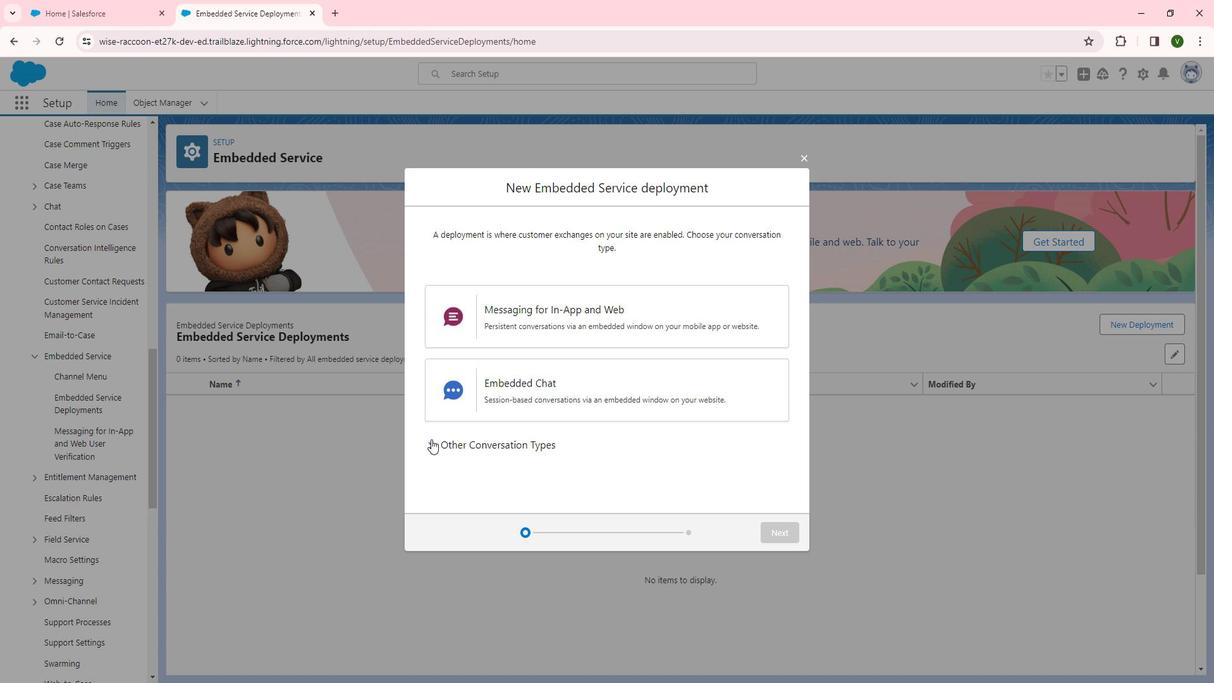 
Action: Mouse moved to (697, 355)
Screenshot: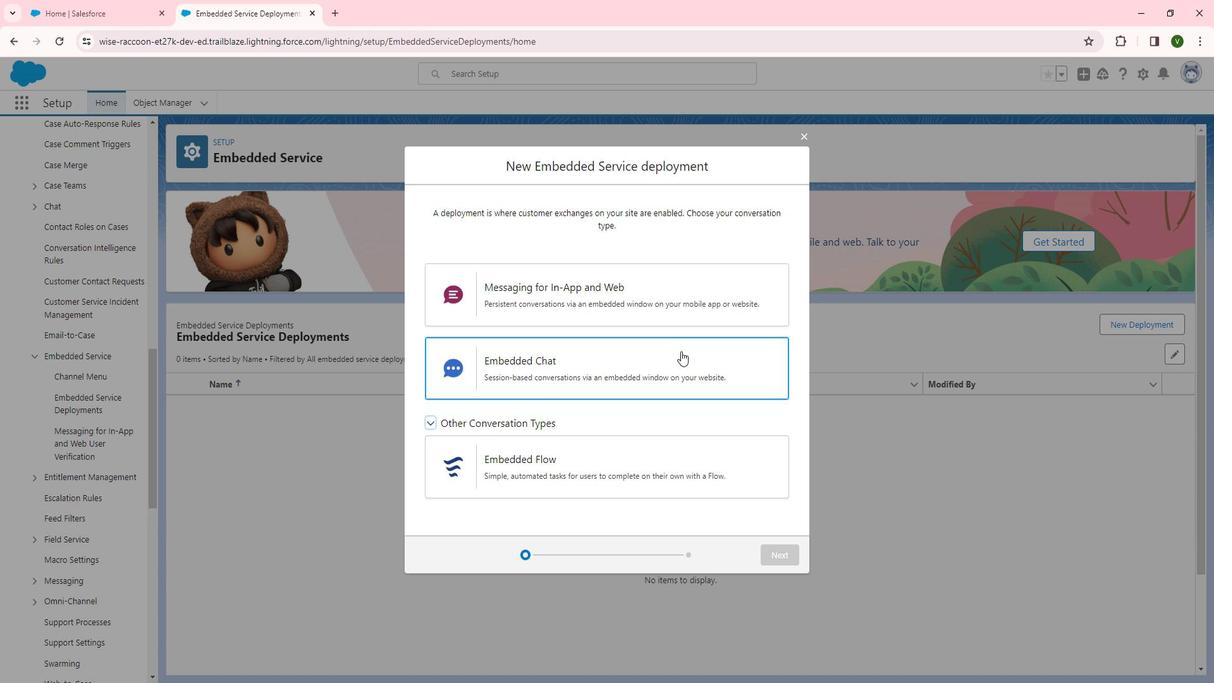 
Action: Mouse pressed left at (697, 355)
Screenshot: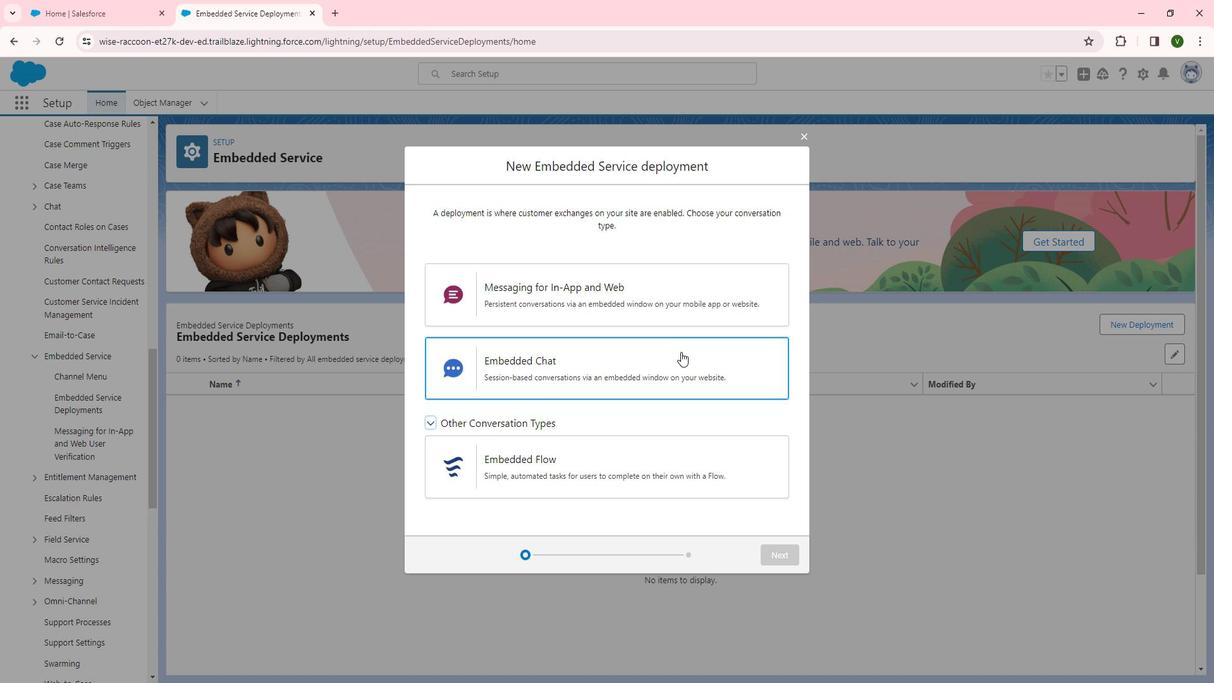
Action: Mouse moved to (794, 549)
Screenshot: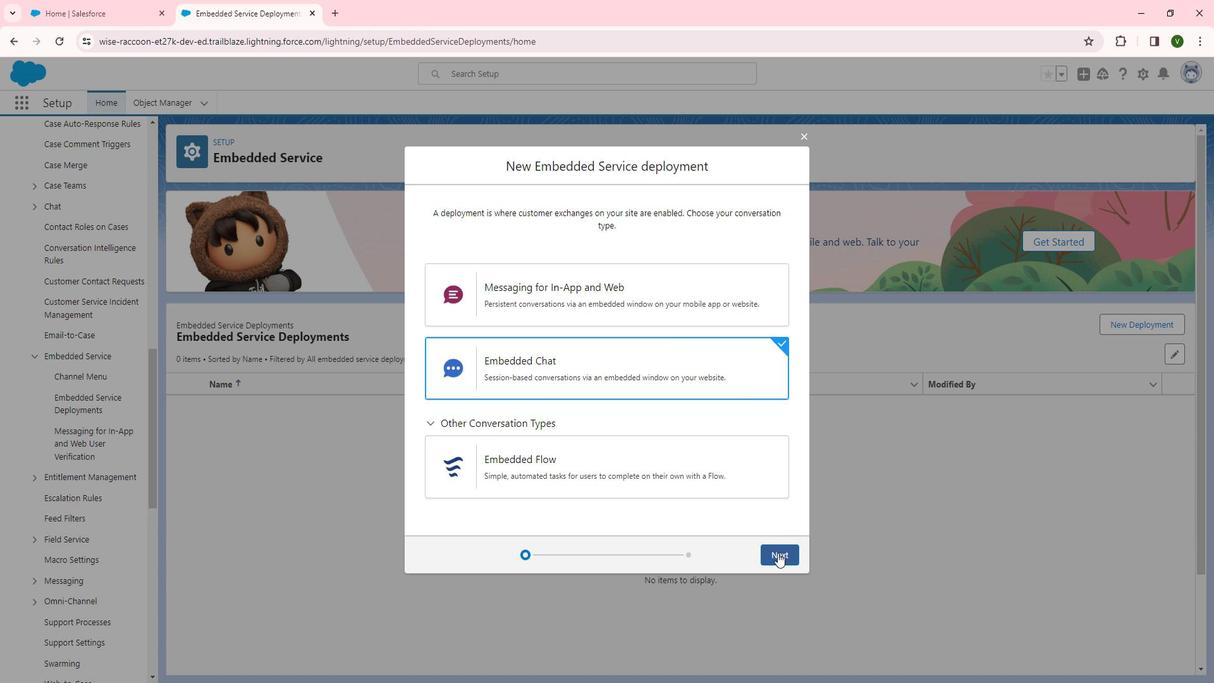 
Action: Mouse pressed left at (794, 549)
Screenshot: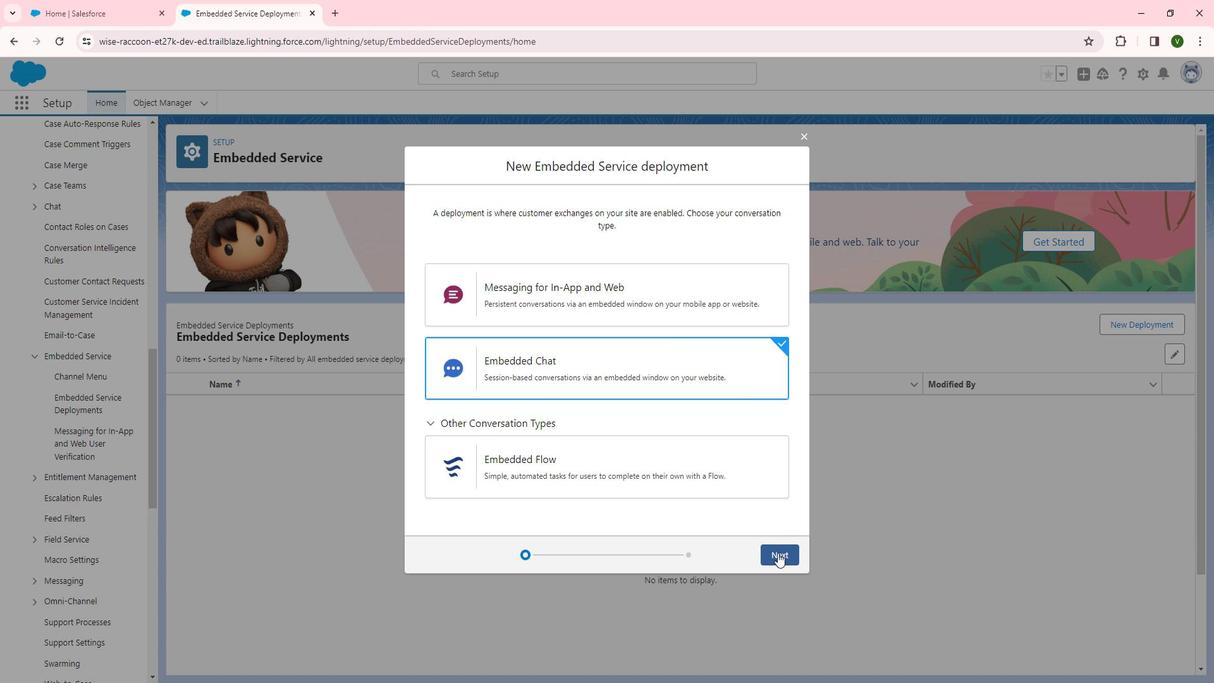 
Action: Mouse moved to (658, 297)
Screenshot: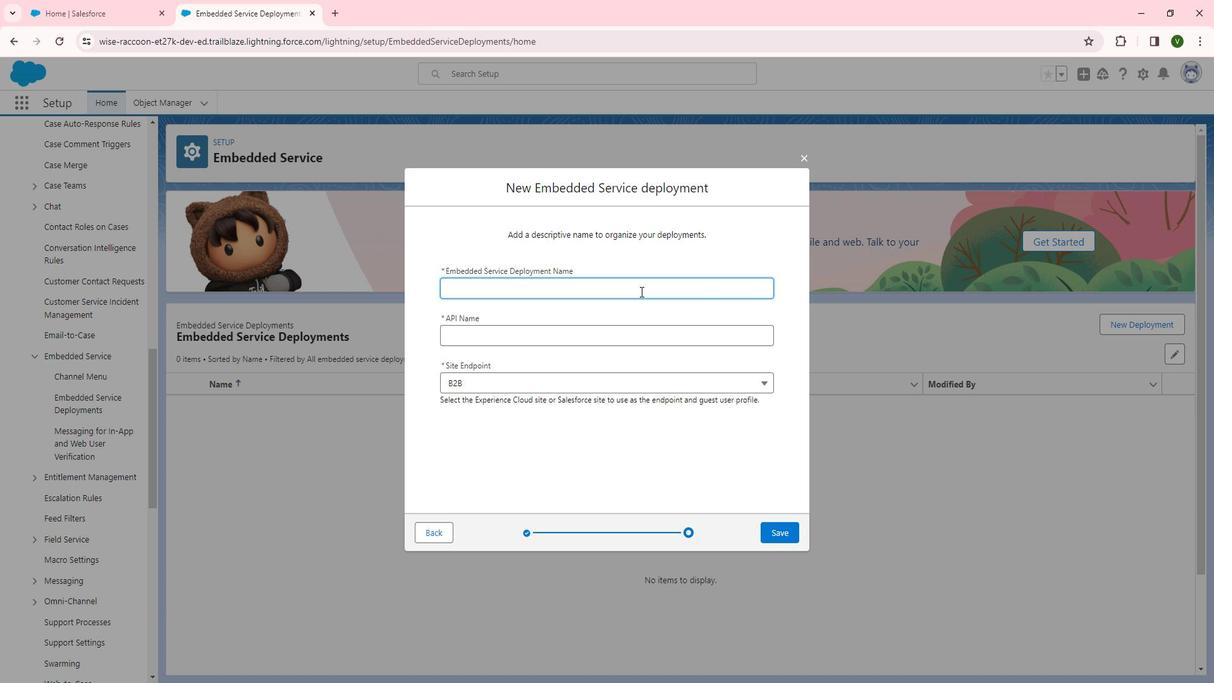 
Action: Mouse pressed left at (658, 297)
Screenshot: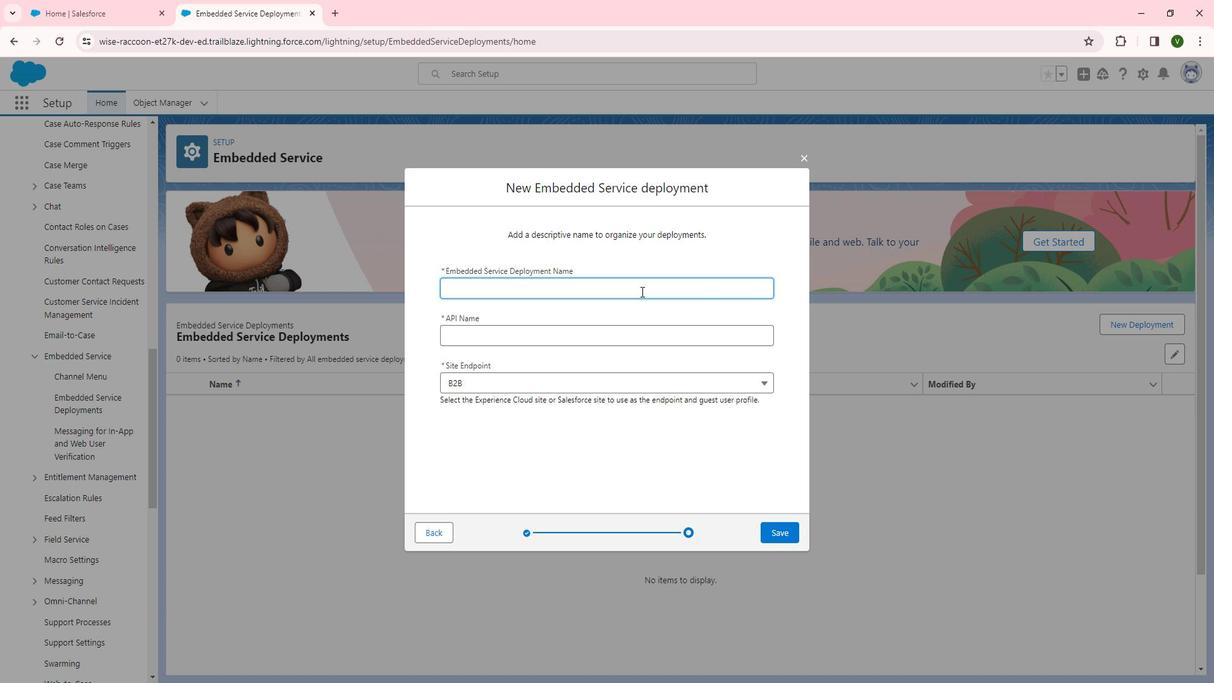 
Action: Key pressed <Key.shift>Chat<Key.space>support
Screenshot: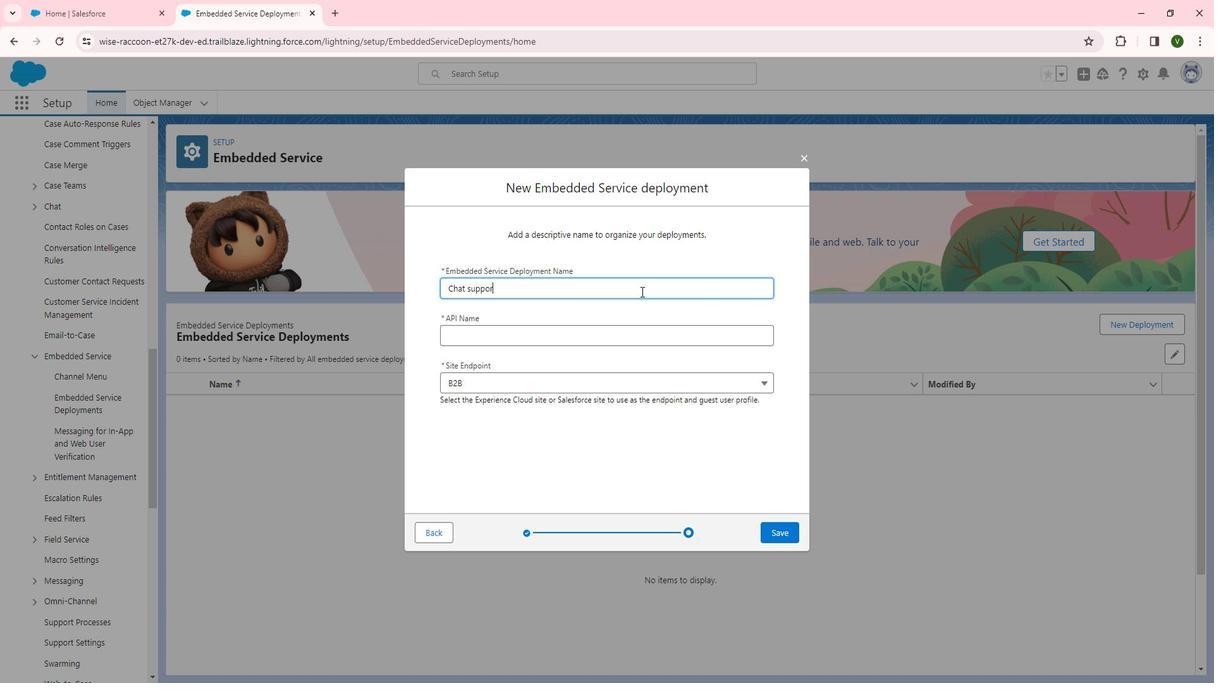 
Action: Mouse moved to (811, 316)
Screenshot: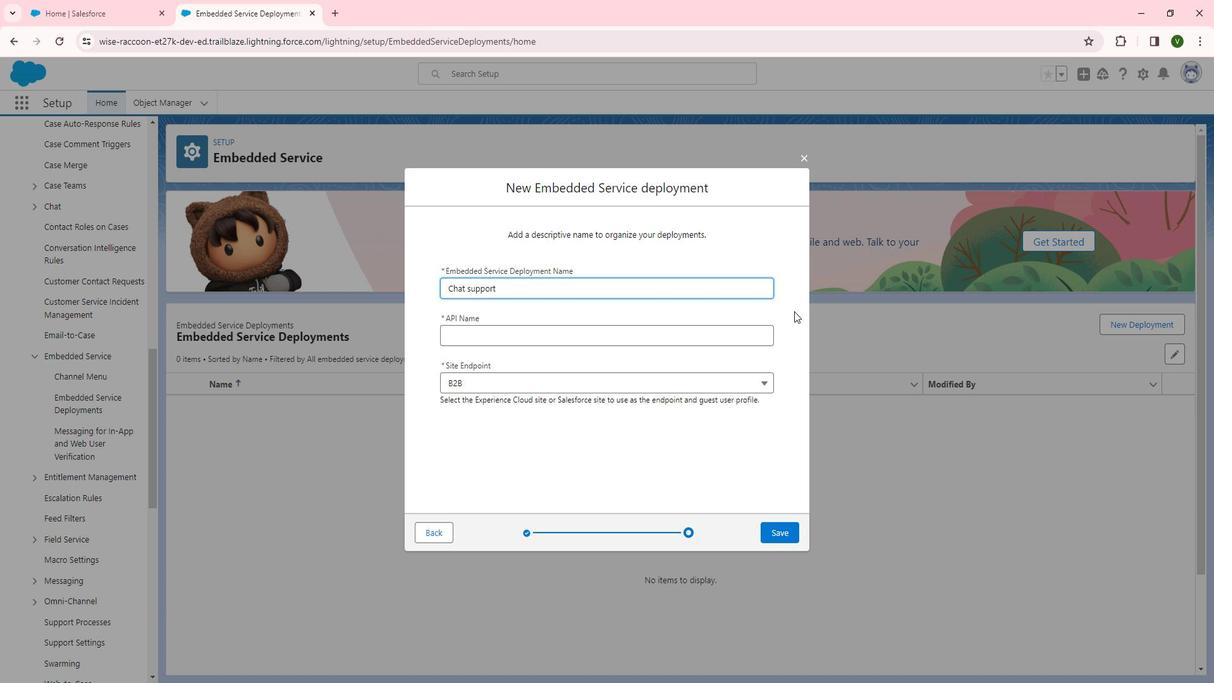 
Action: Mouse pressed left at (811, 316)
Screenshot: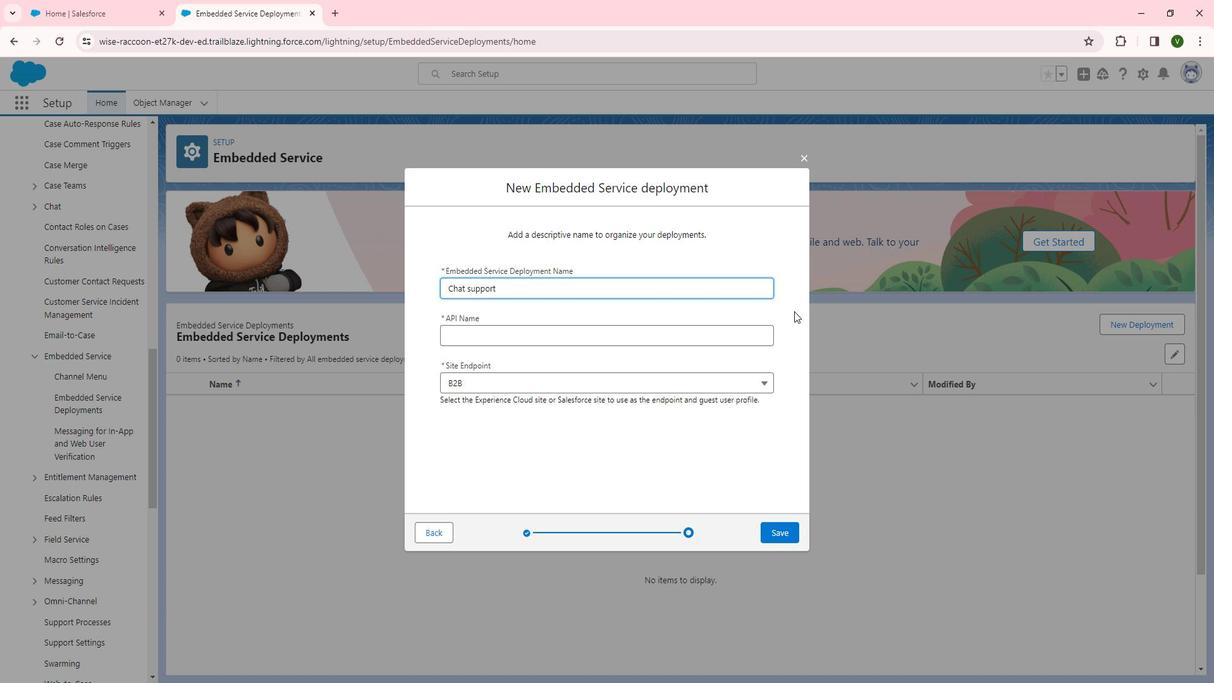
Action: Mouse moved to (799, 528)
Screenshot: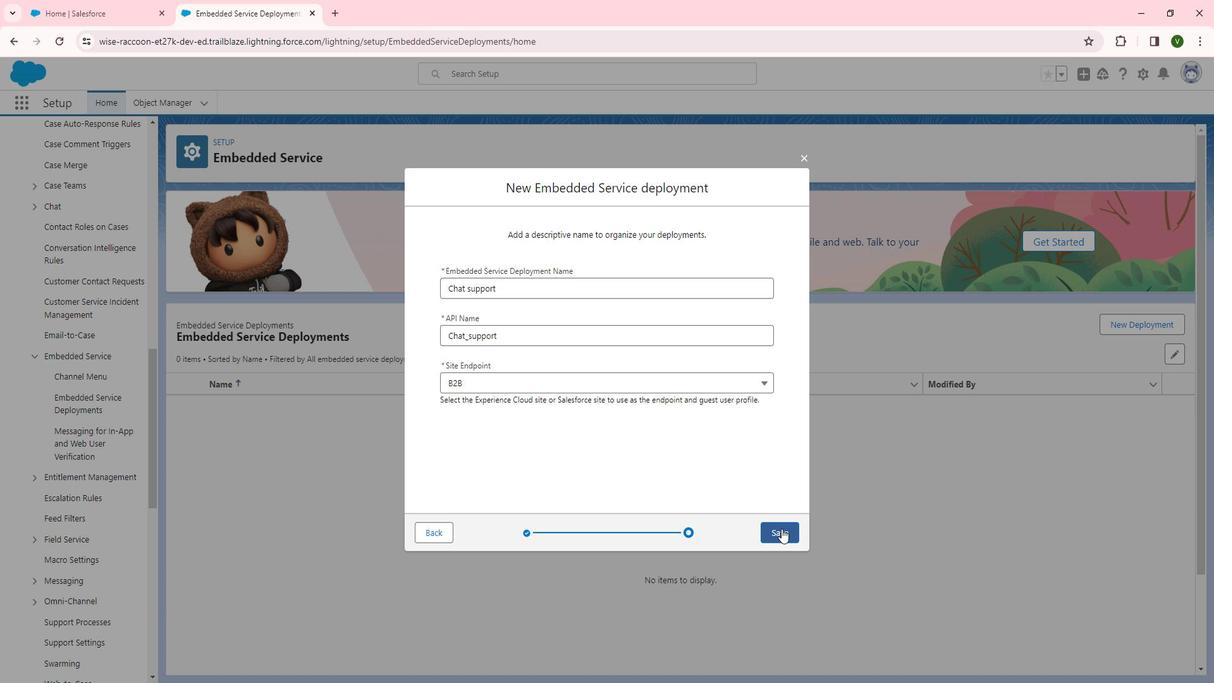 
Action: Mouse pressed left at (799, 528)
Screenshot: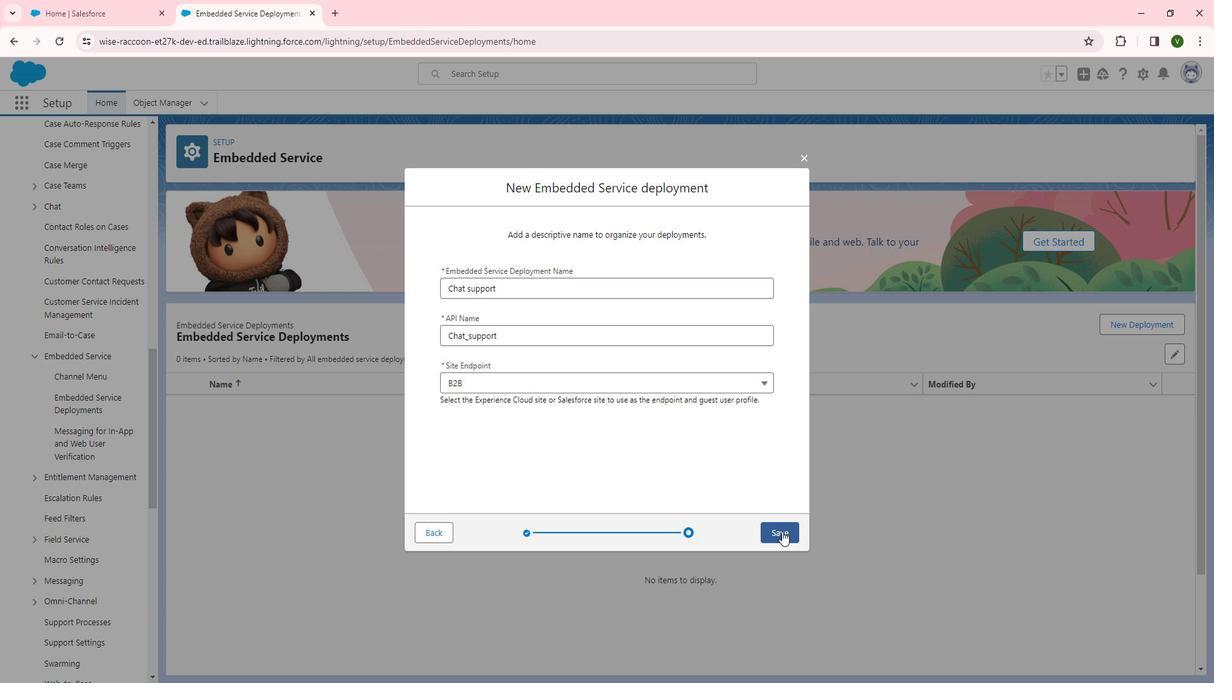
Action: Mouse moved to (690, 443)
Screenshot: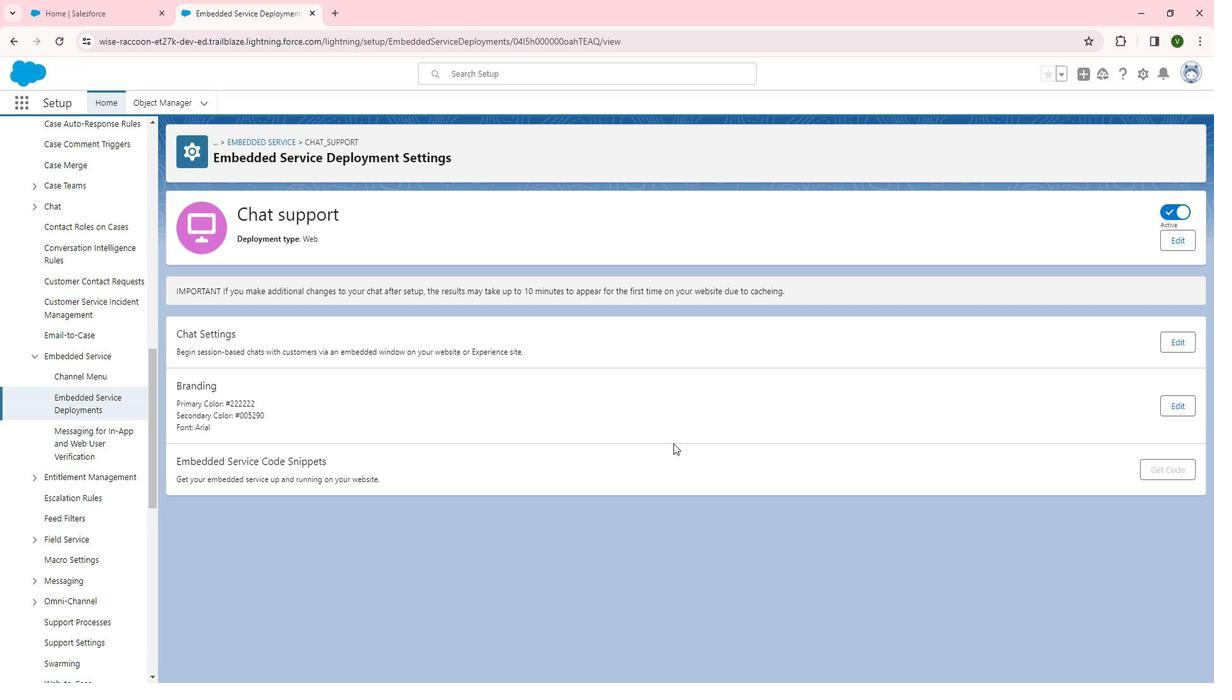 
